 Task: Assign in the project AtlasLine the issue 'Develop a new feature to allow for gamification of key tasks and activities.' to the sprint 'Fast & Furious'. Assign in the project AtlasLine the issue 'Address issues related to slow response time when accessing the system remotely' to the sprint 'Fast & Furious'. Assign in the project AtlasLine the issue 'Develop a new feature to allow for real-time collaboration on documents' to the sprint 'Fast & Furious'. Assign in the project AtlasLine the issue 'Implement a new feature to allow for automatic updates to the software' to the sprint 'Fast & Furious'
Action: Mouse moved to (240, 72)
Screenshot: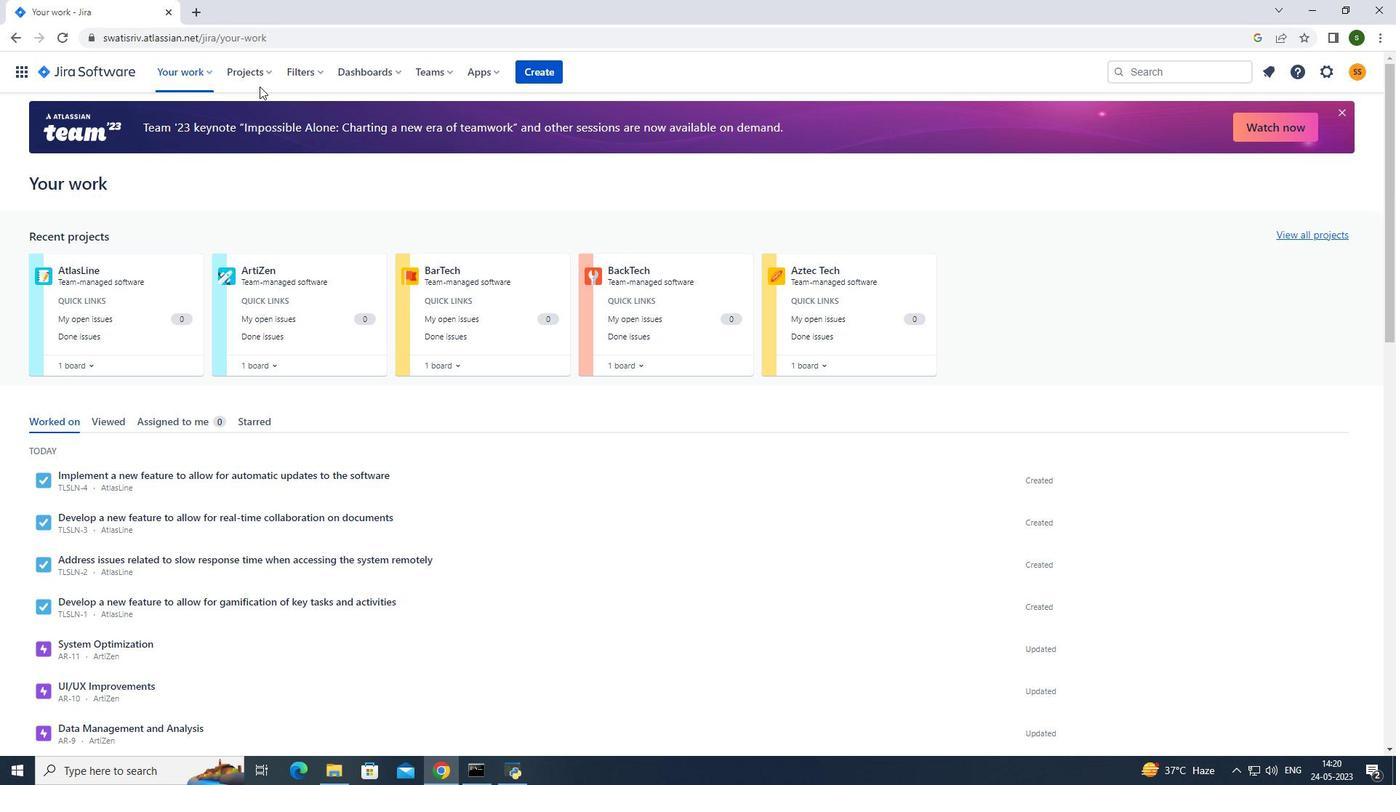 
Action: Mouse pressed left at (240, 72)
Screenshot: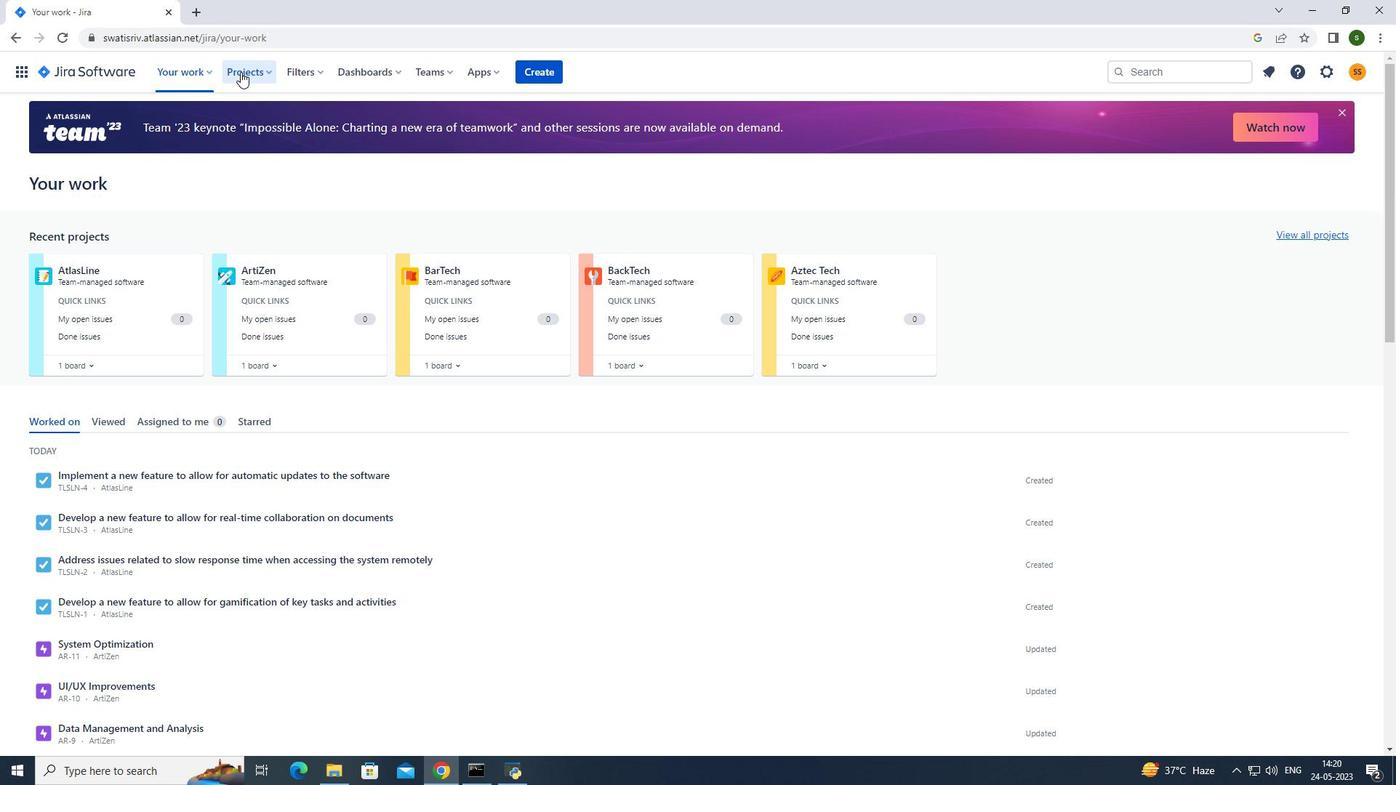 
Action: Mouse moved to (328, 129)
Screenshot: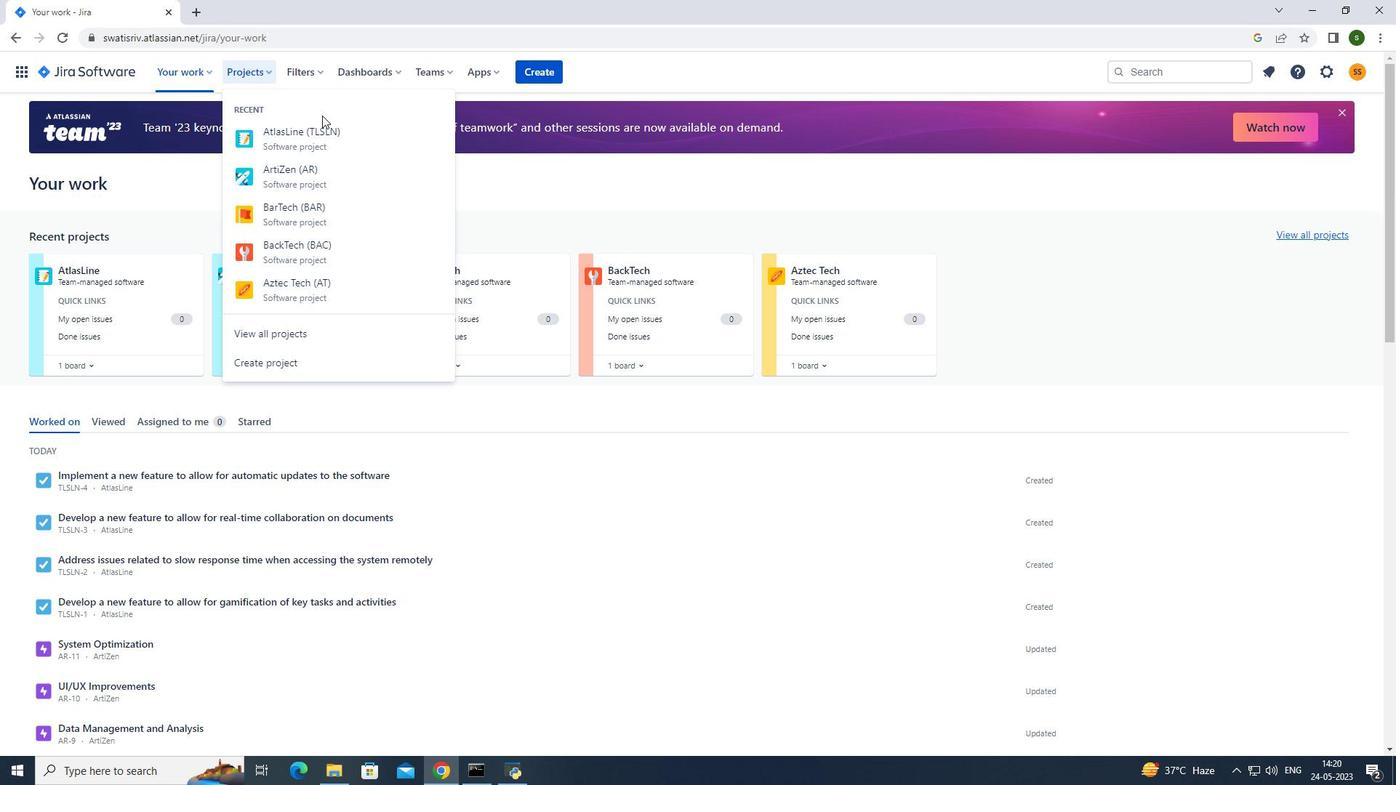 
Action: Mouse pressed left at (328, 129)
Screenshot: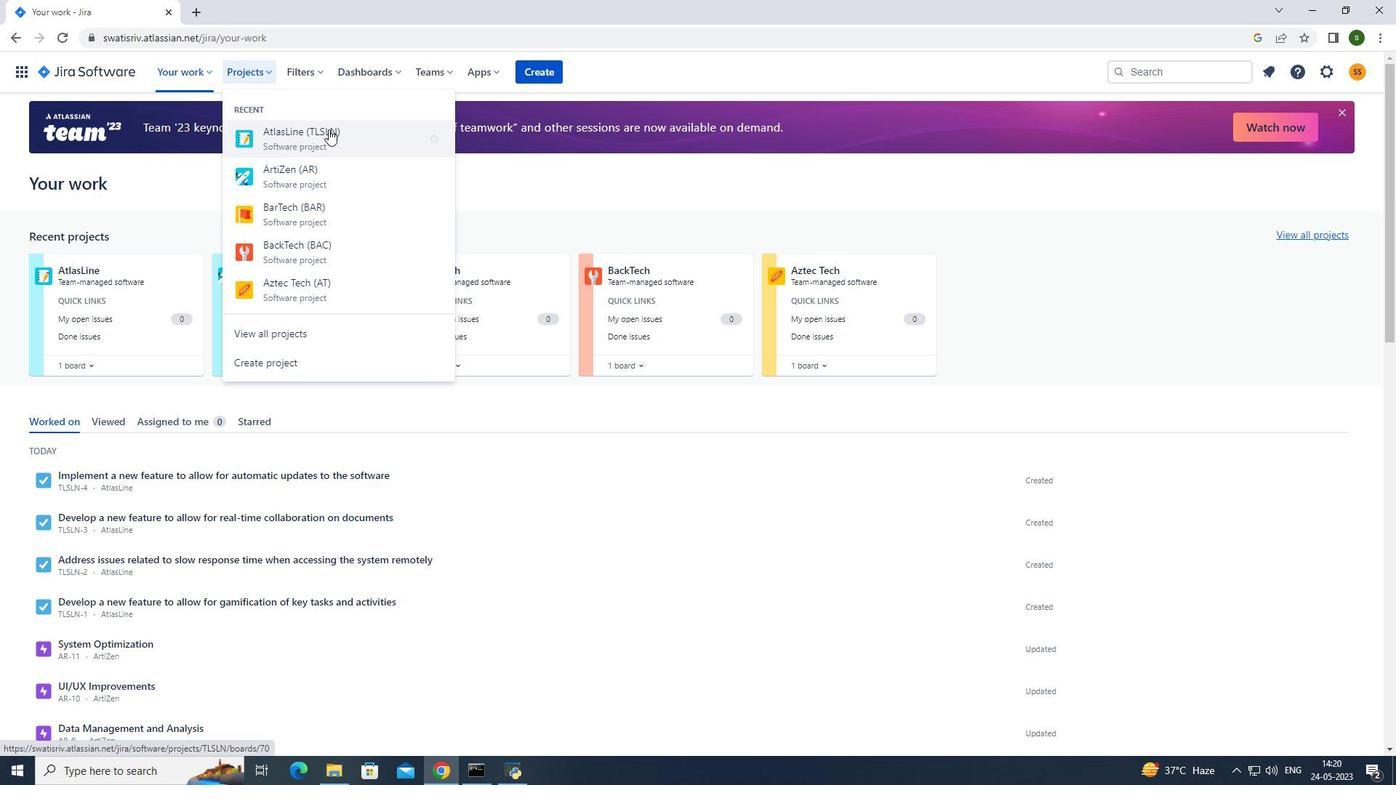 
Action: Mouse moved to (285, 494)
Screenshot: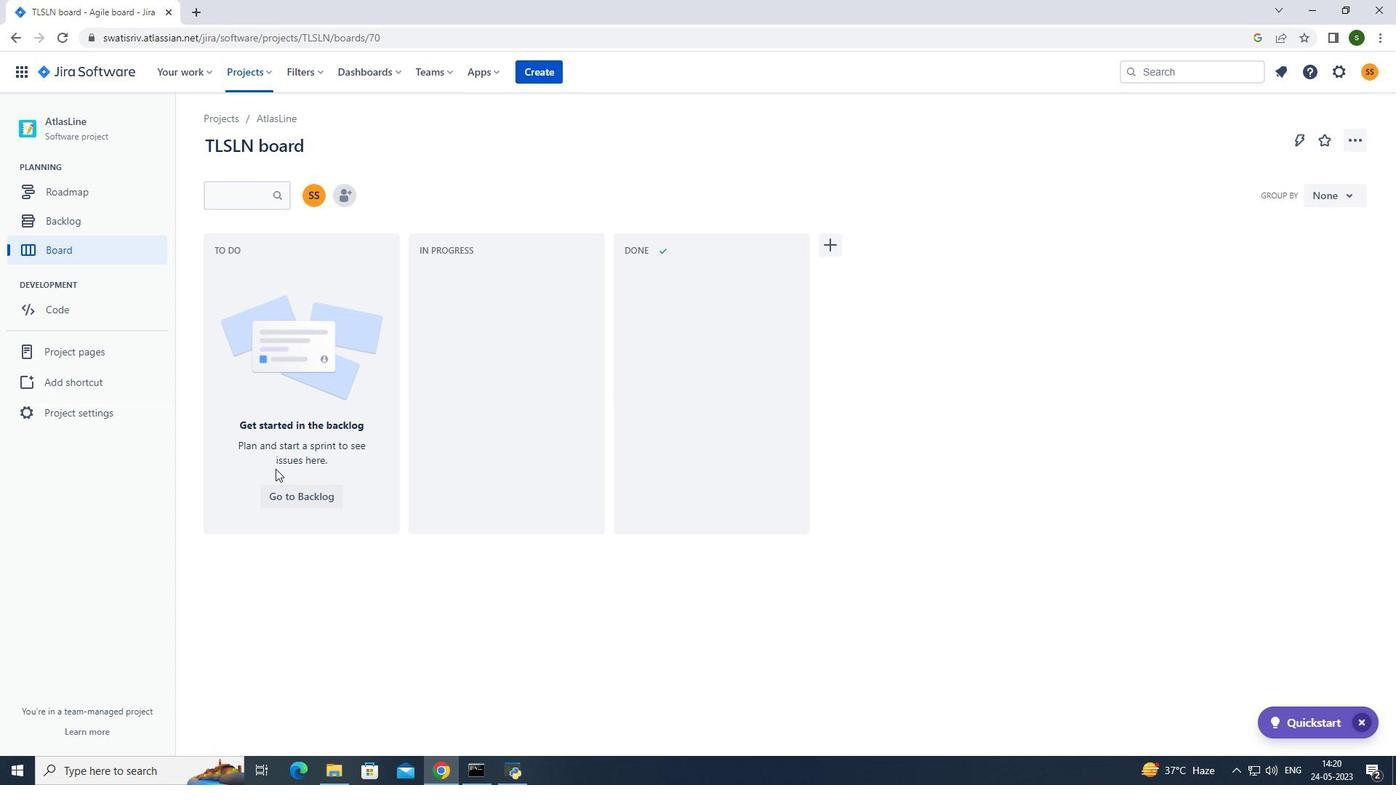 
Action: Mouse pressed left at (285, 494)
Screenshot: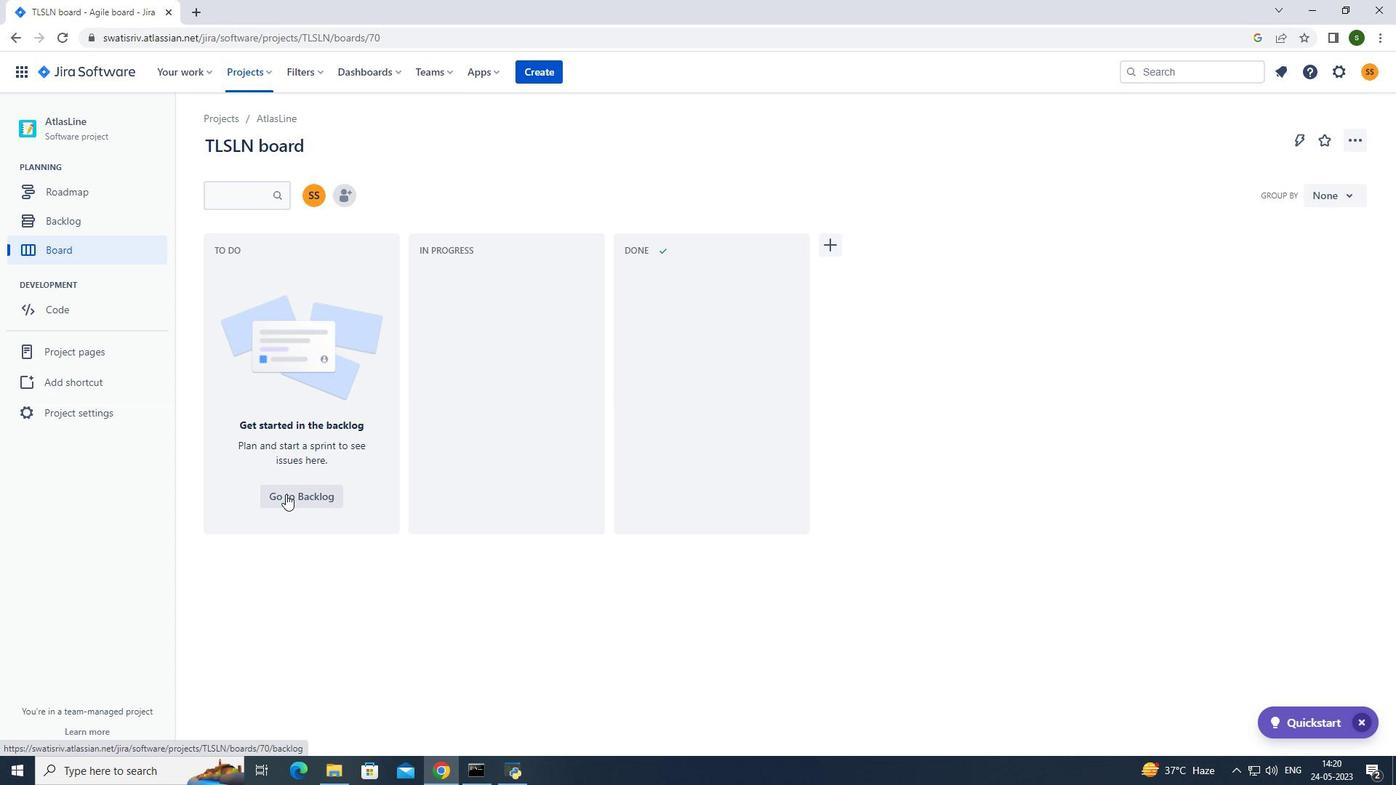 
Action: Mouse moved to (843, 443)
Screenshot: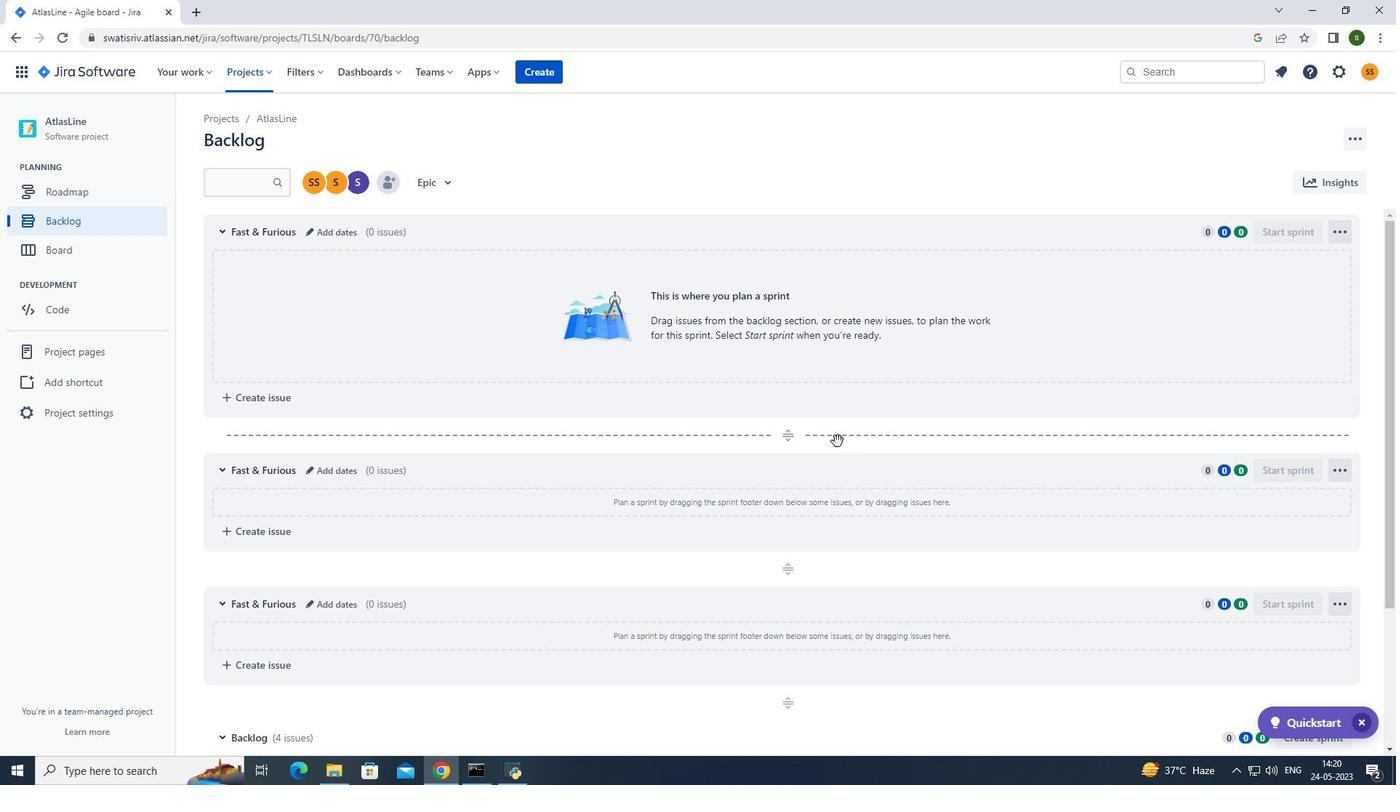 
Action: Mouse scrolled (843, 443) with delta (0, 0)
Screenshot: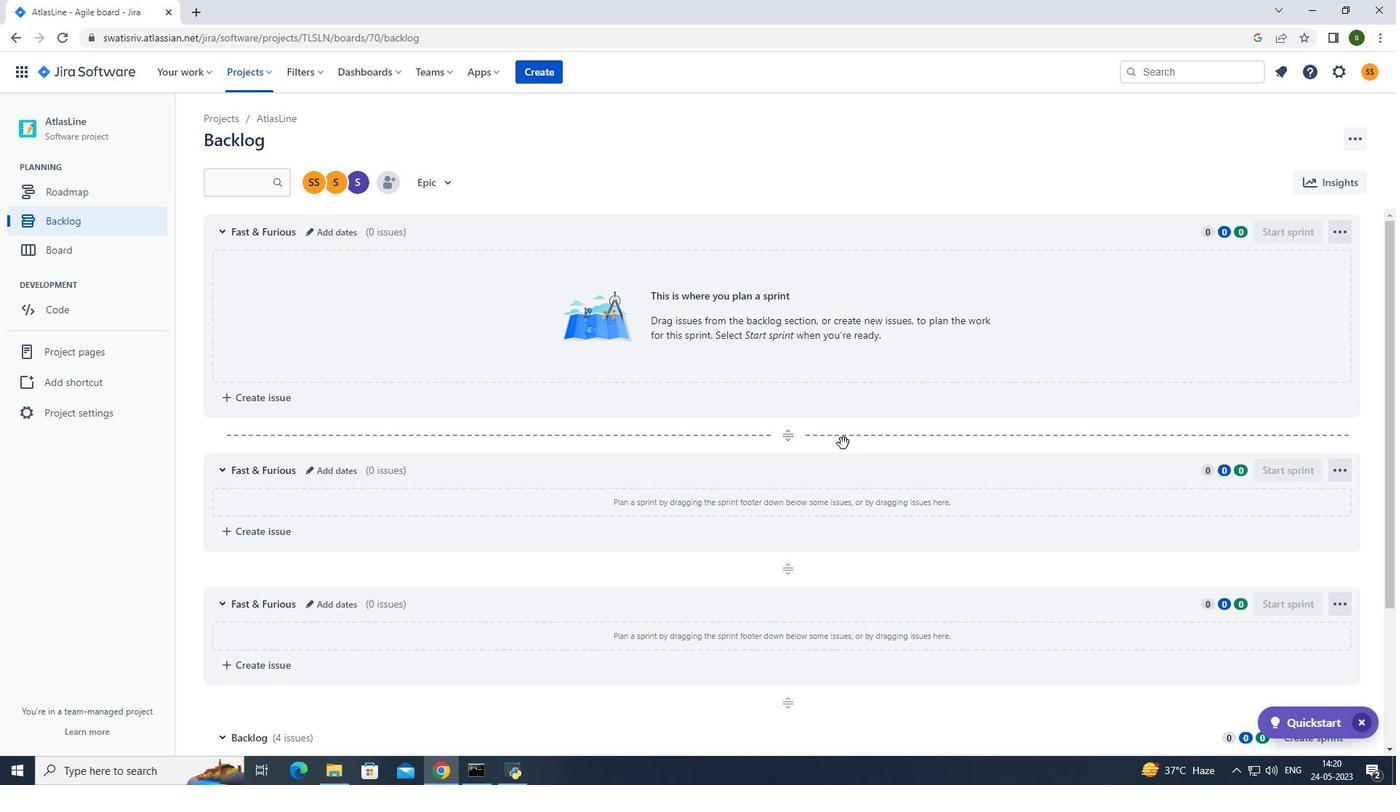 
Action: Mouse scrolled (843, 443) with delta (0, 0)
Screenshot: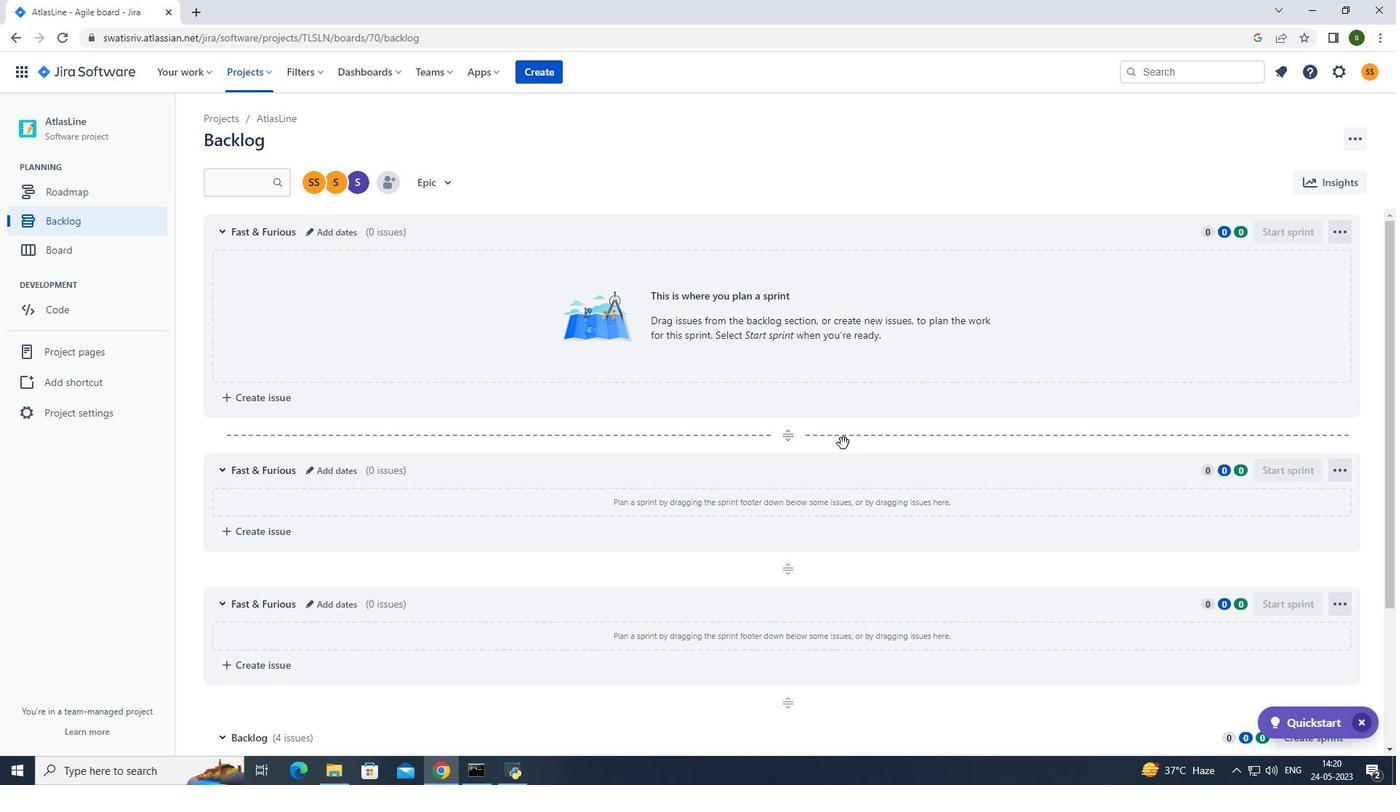 
Action: Mouse scrolled (843, 443) with delta (0, 0)
Screenshot: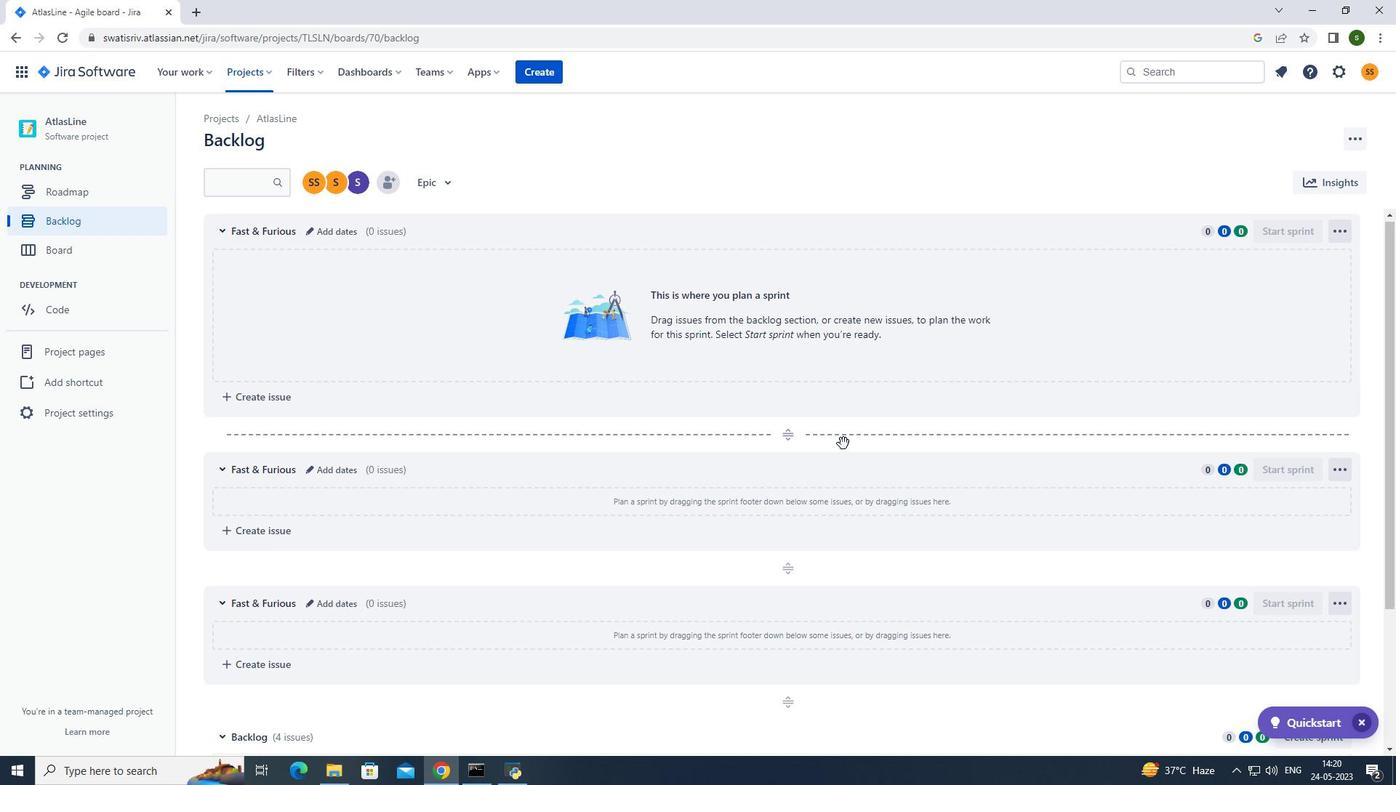 
Action: Mouse scrolled (843, 443) with delta (0, 0)
Screenshot: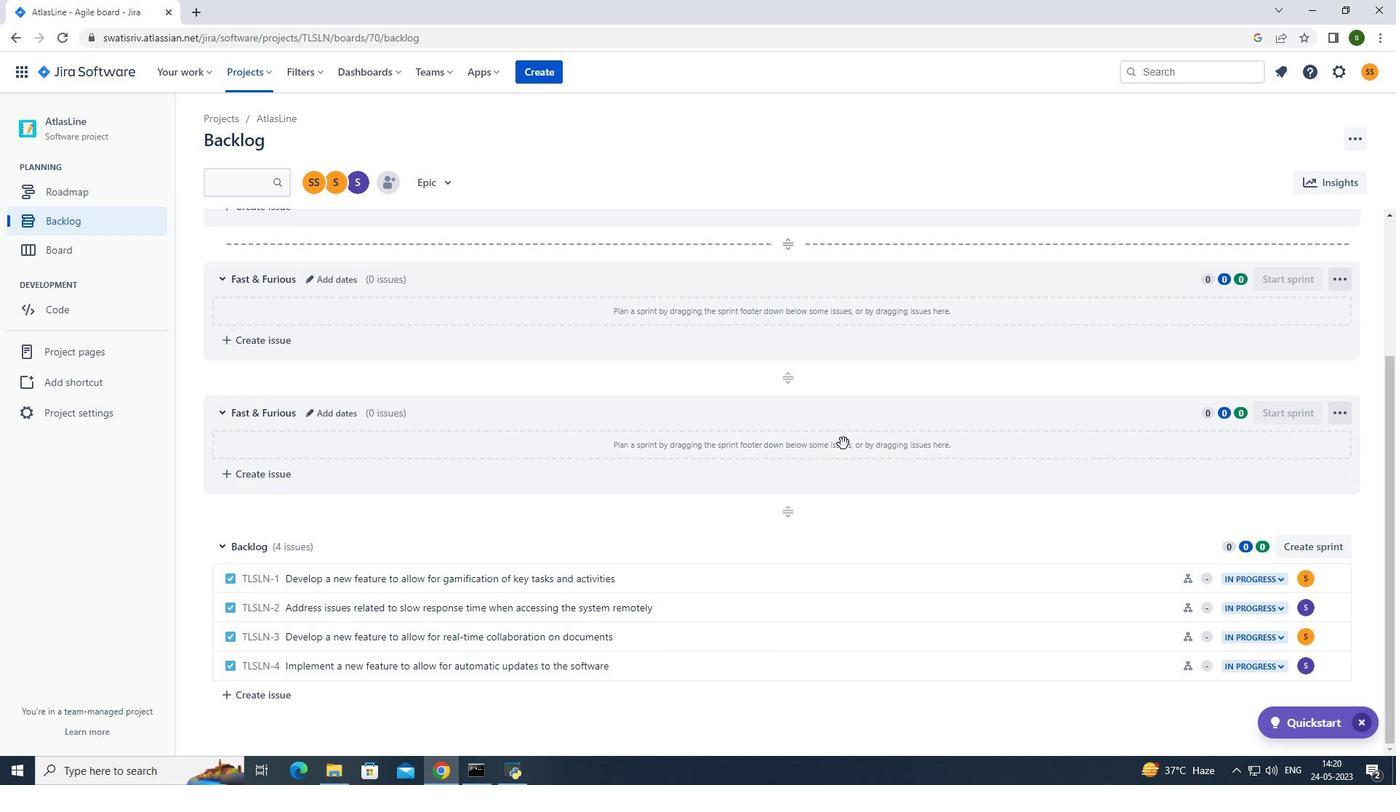 
Action: Mouse scrolled (843, 443) with delta (0, 0)
Screenshot: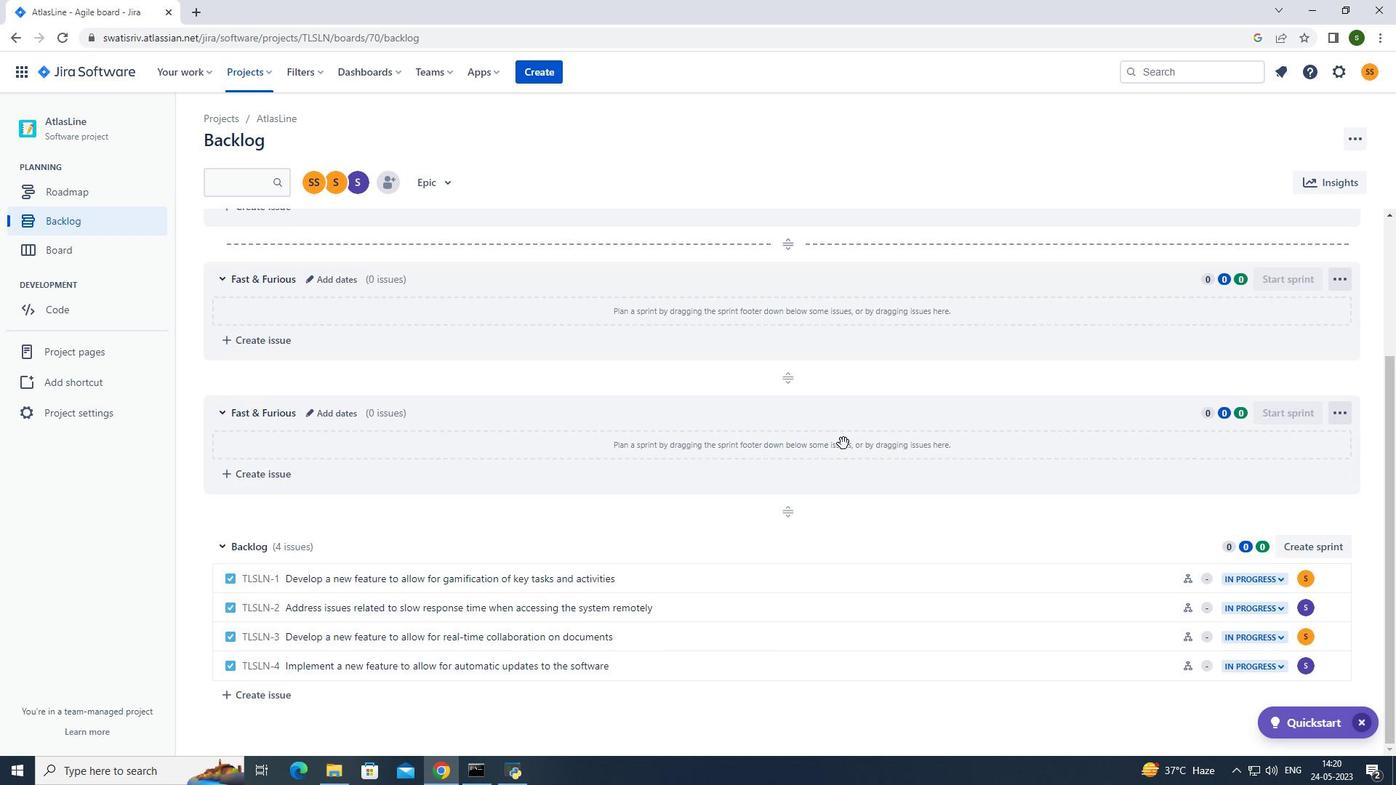 
Action: Mouse moved to (1328, 576)
Screenshot: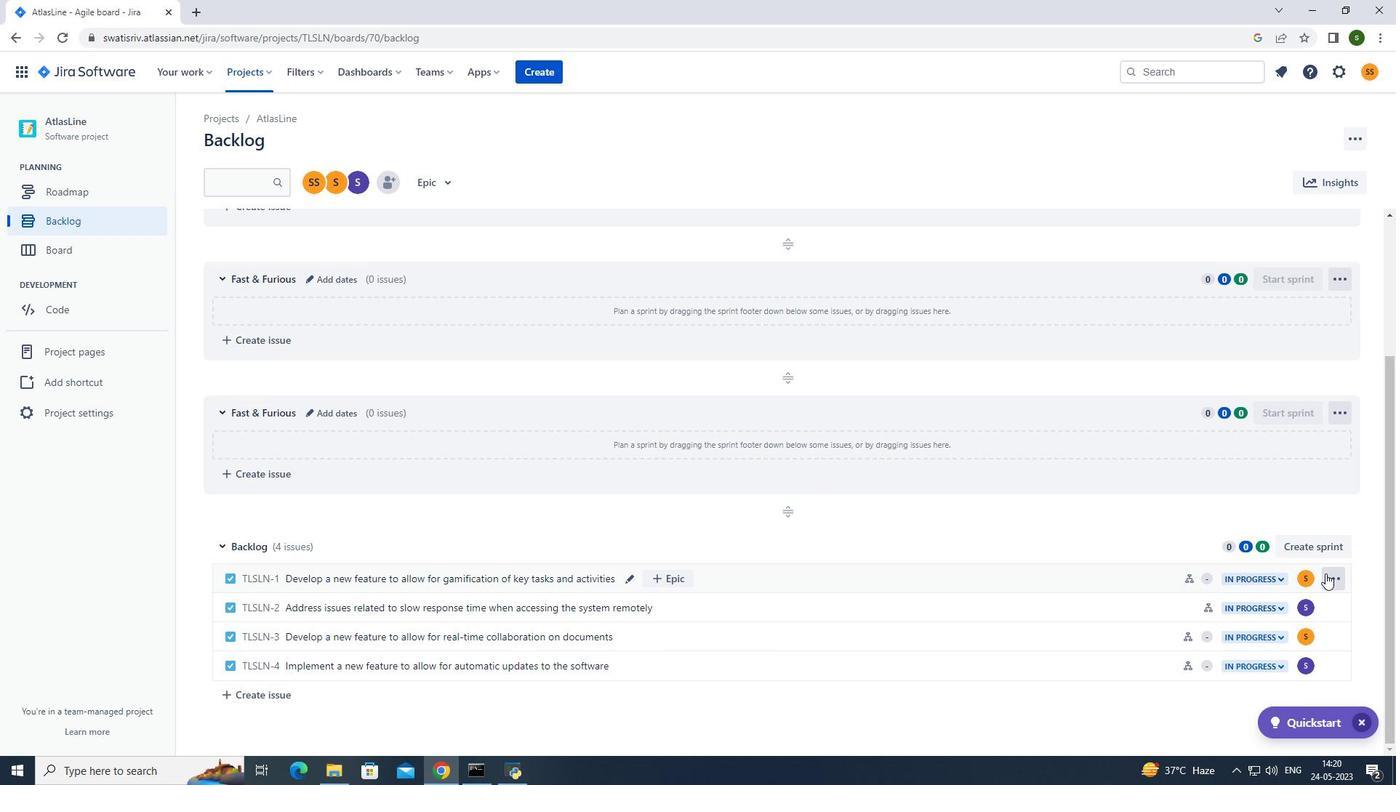 
Action: Mouse pressed left at (1328, 576)
Screenshot: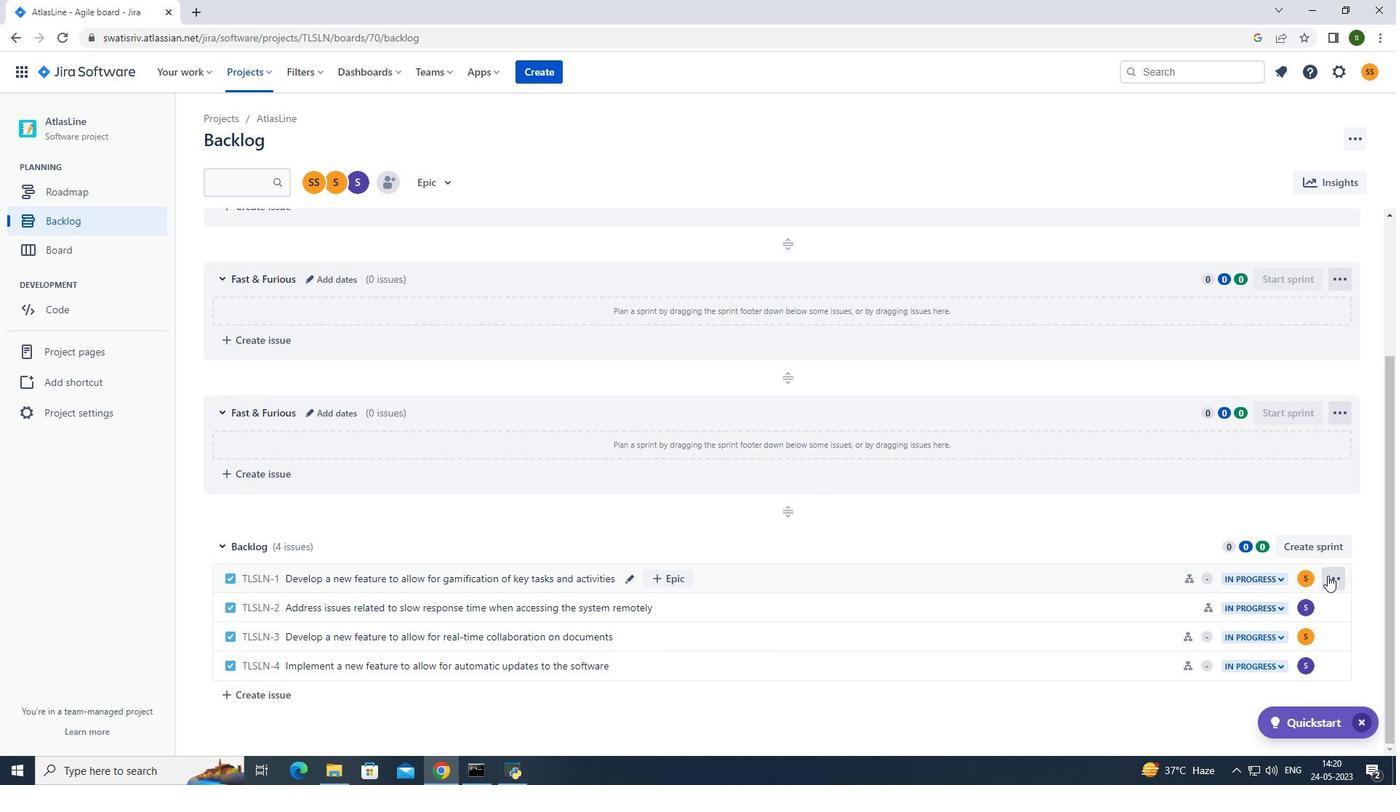 
Action: Mouse moved to (1292, 452)
Screenshot: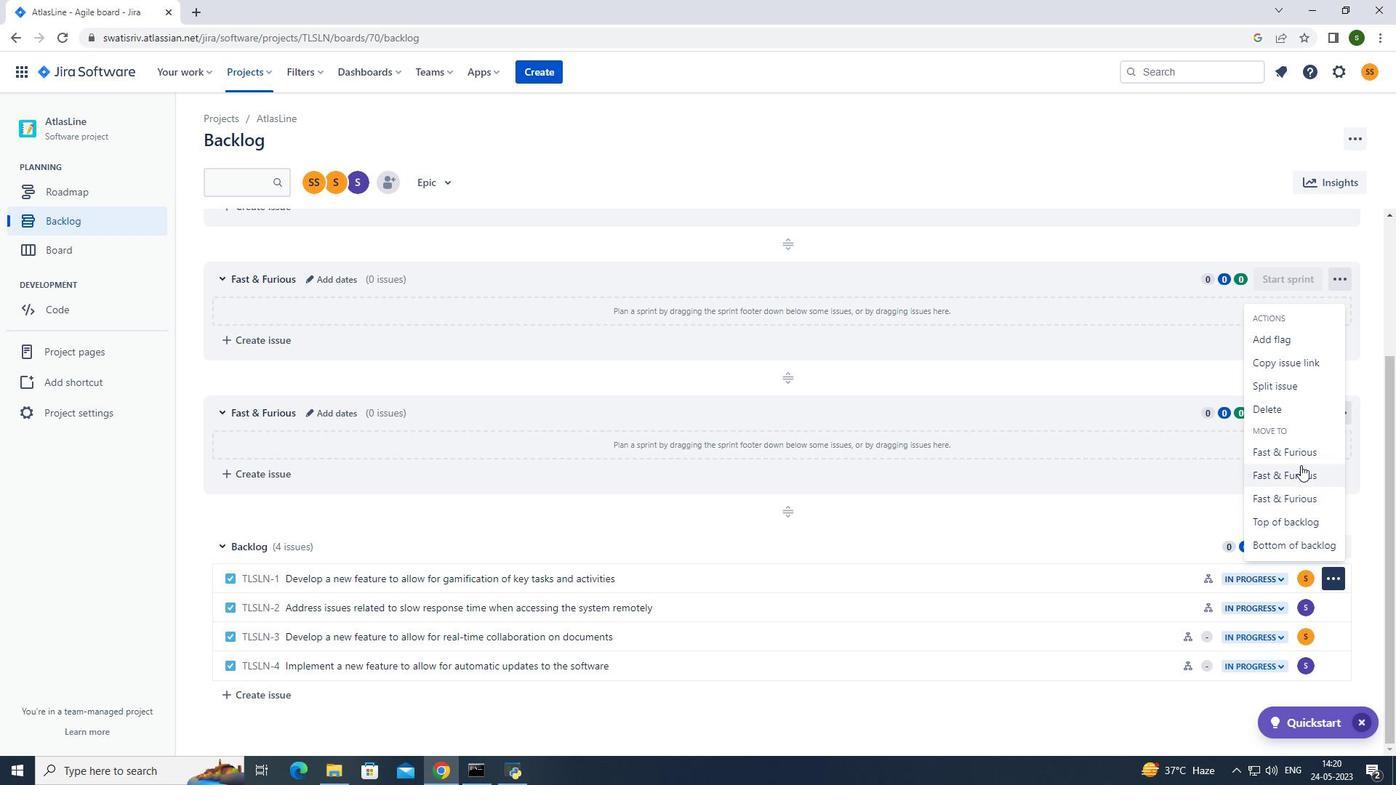 
Action: Mouse pressed left at (1292, 452)
Screenshot: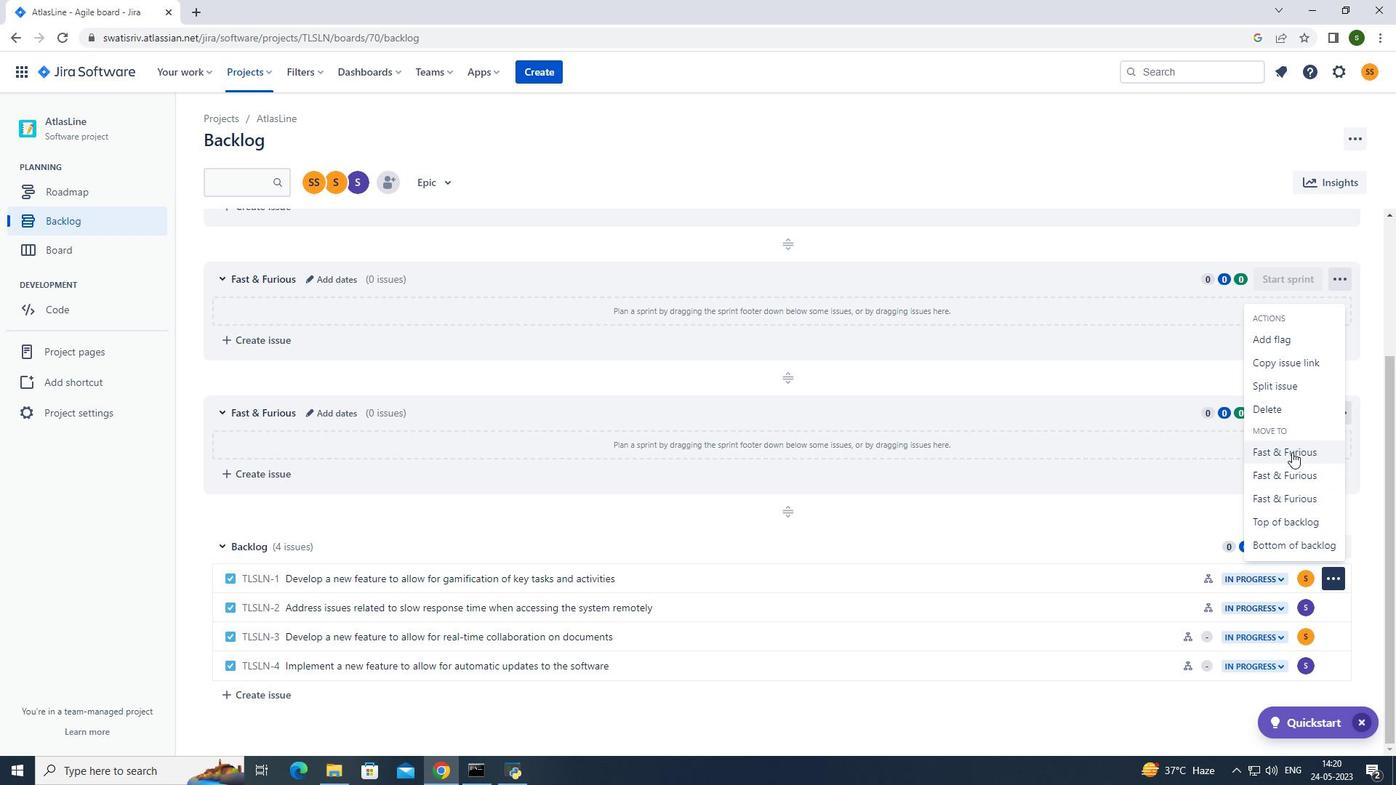 
Action: Mouse moved to (255, 69)
Screenshot: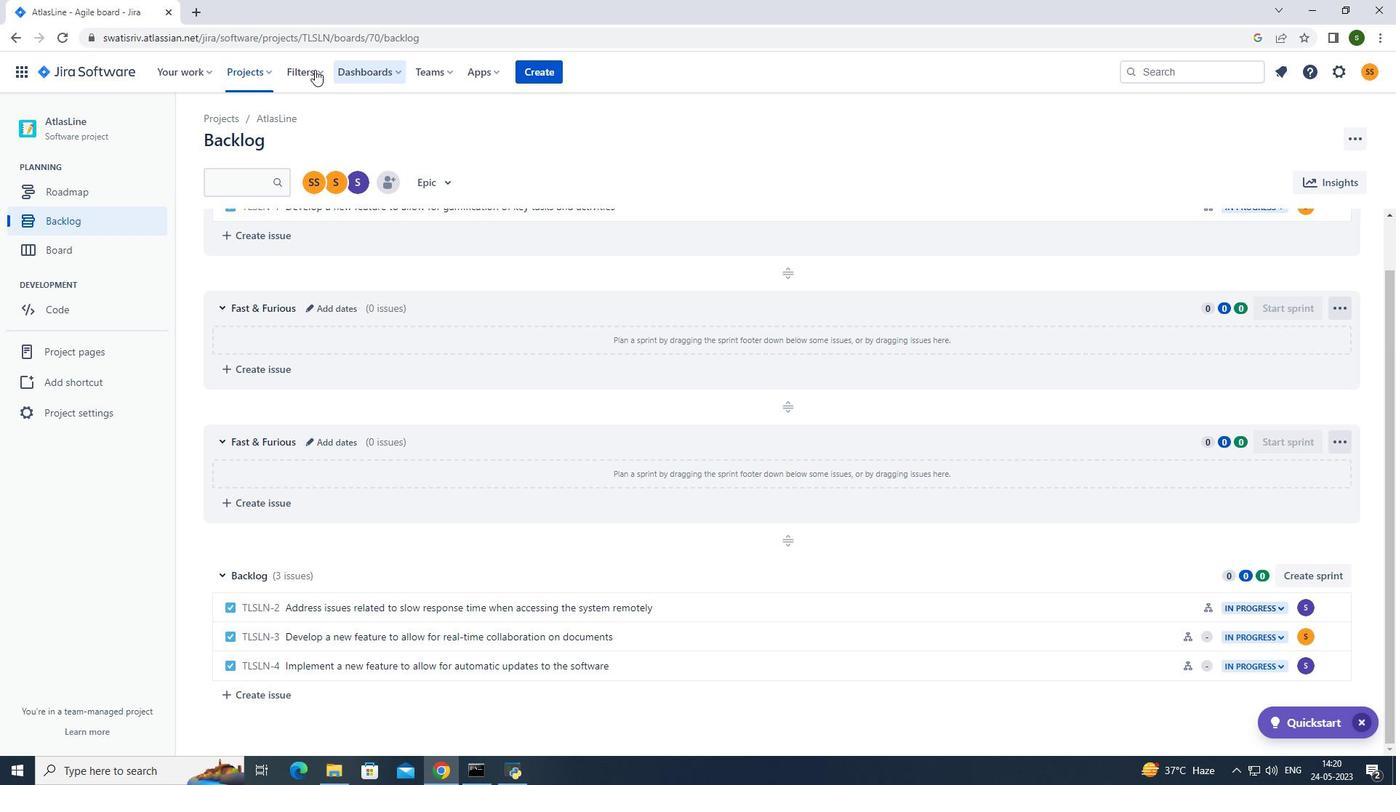 
Action: Mouse pressed left at (255, 69)
Screenshot: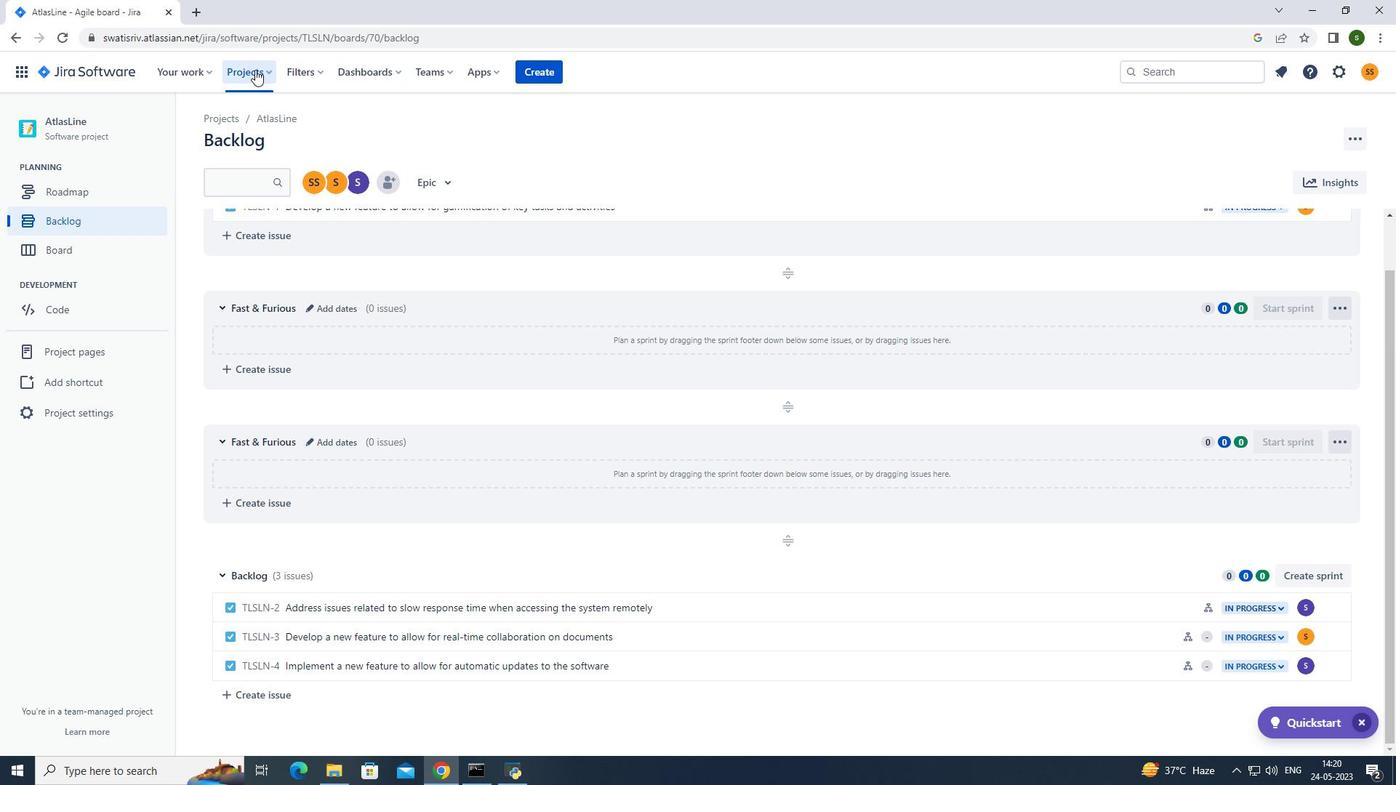 
Action: Mouse moved to (262, 129)
Screenshot: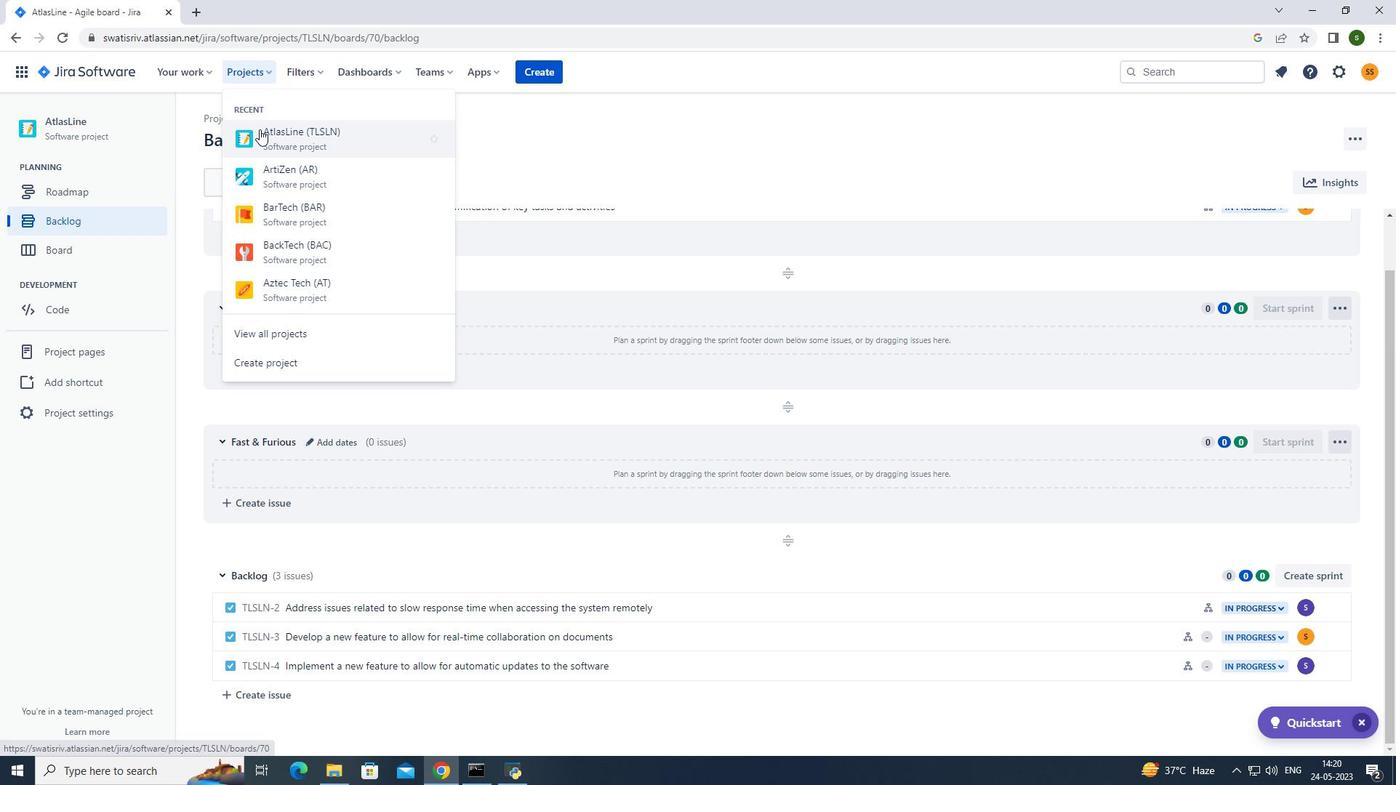 
Action: Mouse pressed left at (262, 129)
Screenshot: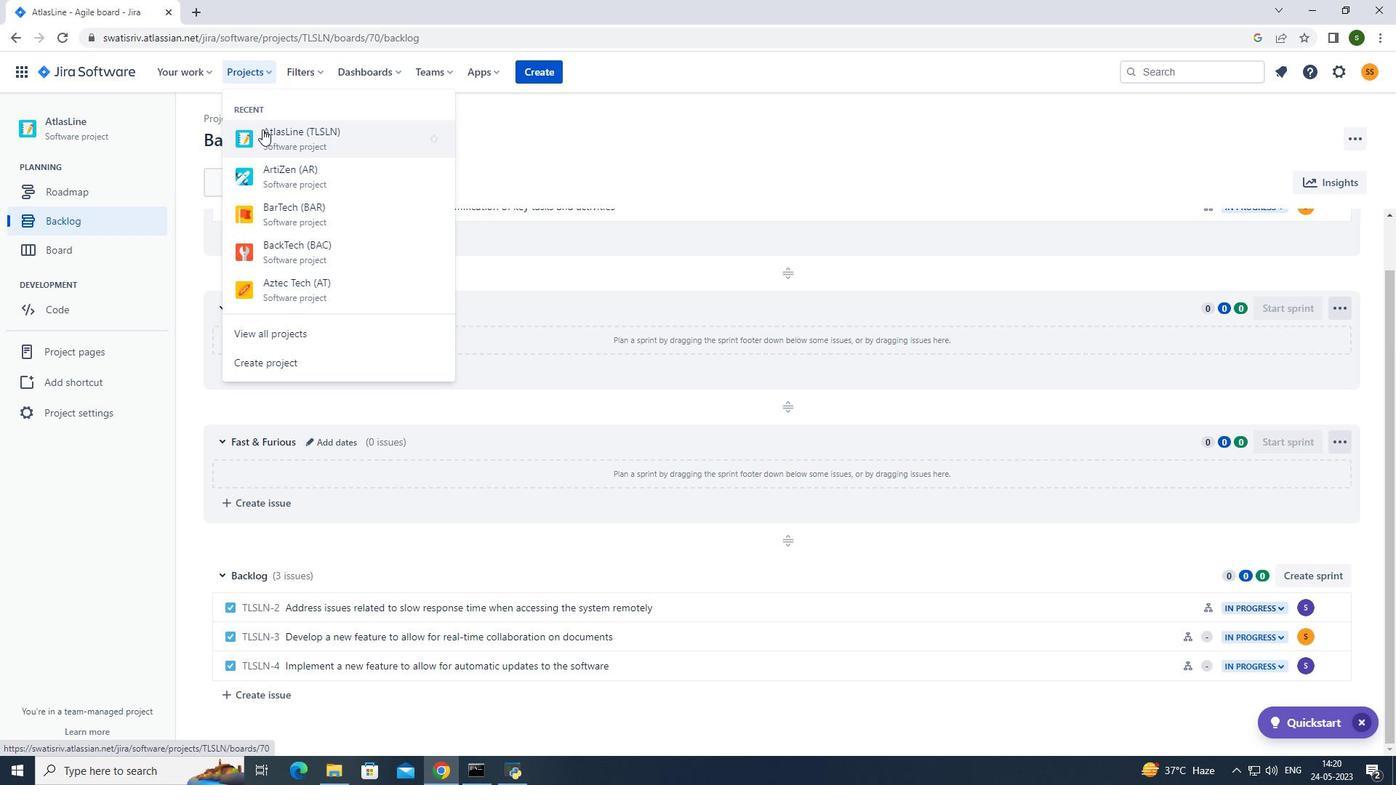 
Action: Mouse moved to (317, 496)
Screenshot: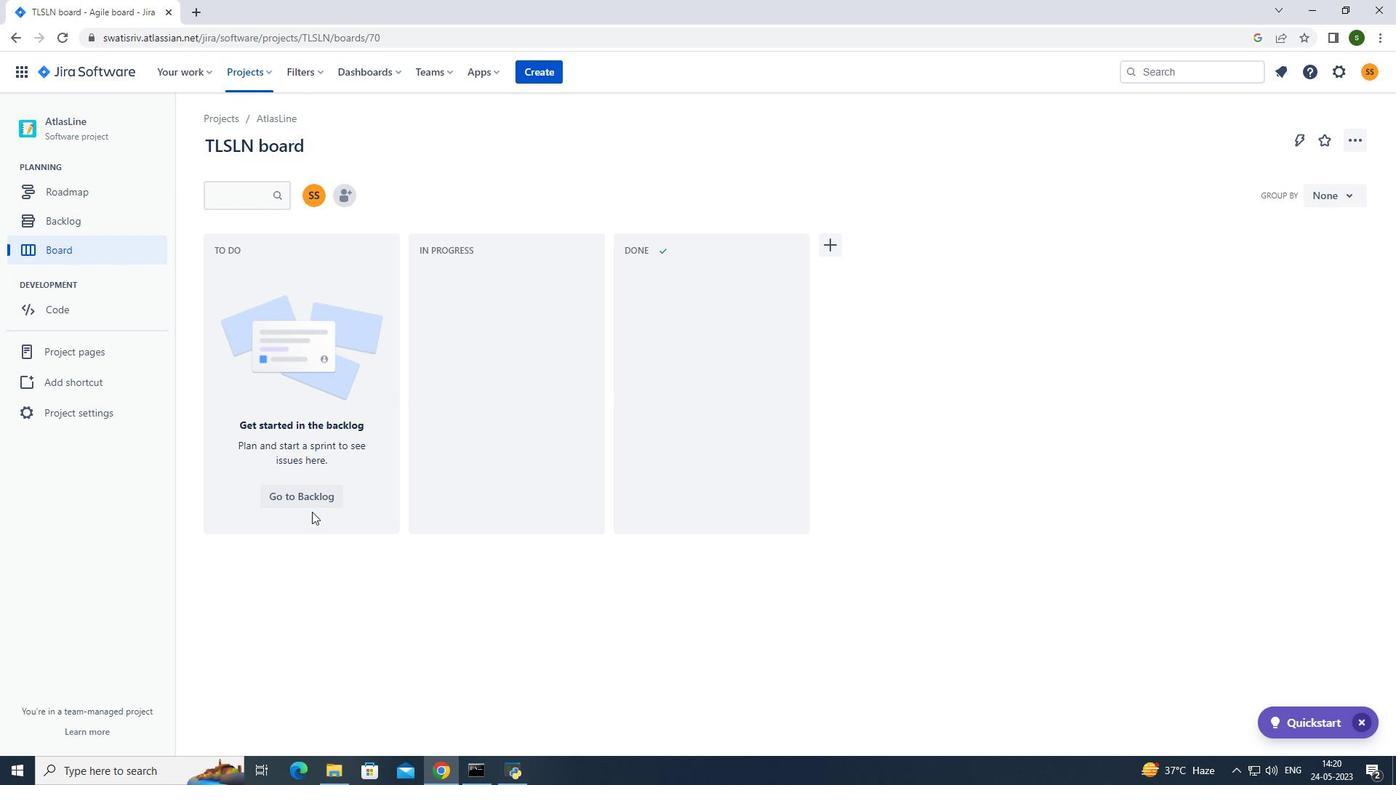 
Action: Mouse pressed left at (317, 496)
Screenshot: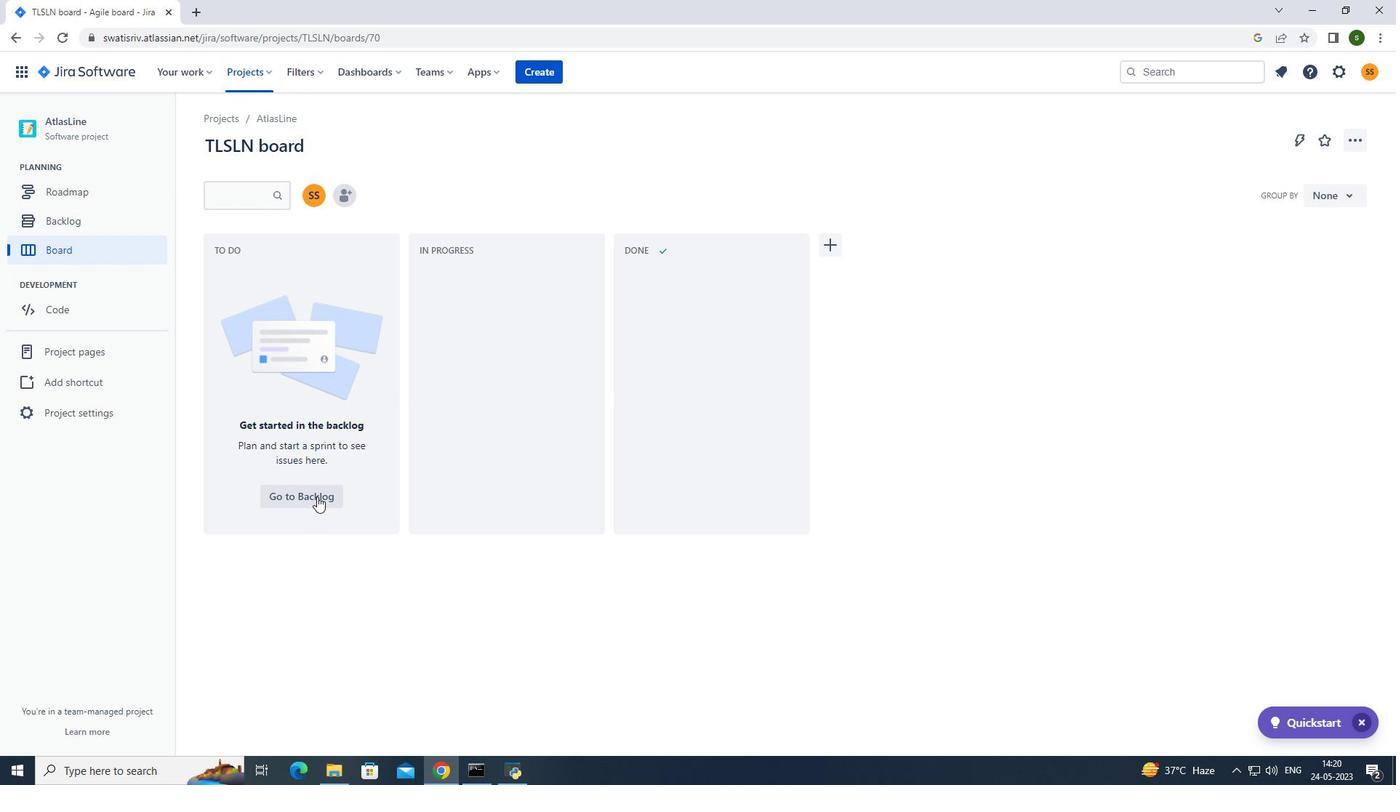 
Action: Mouse moved to (943, 506)
Screenshot: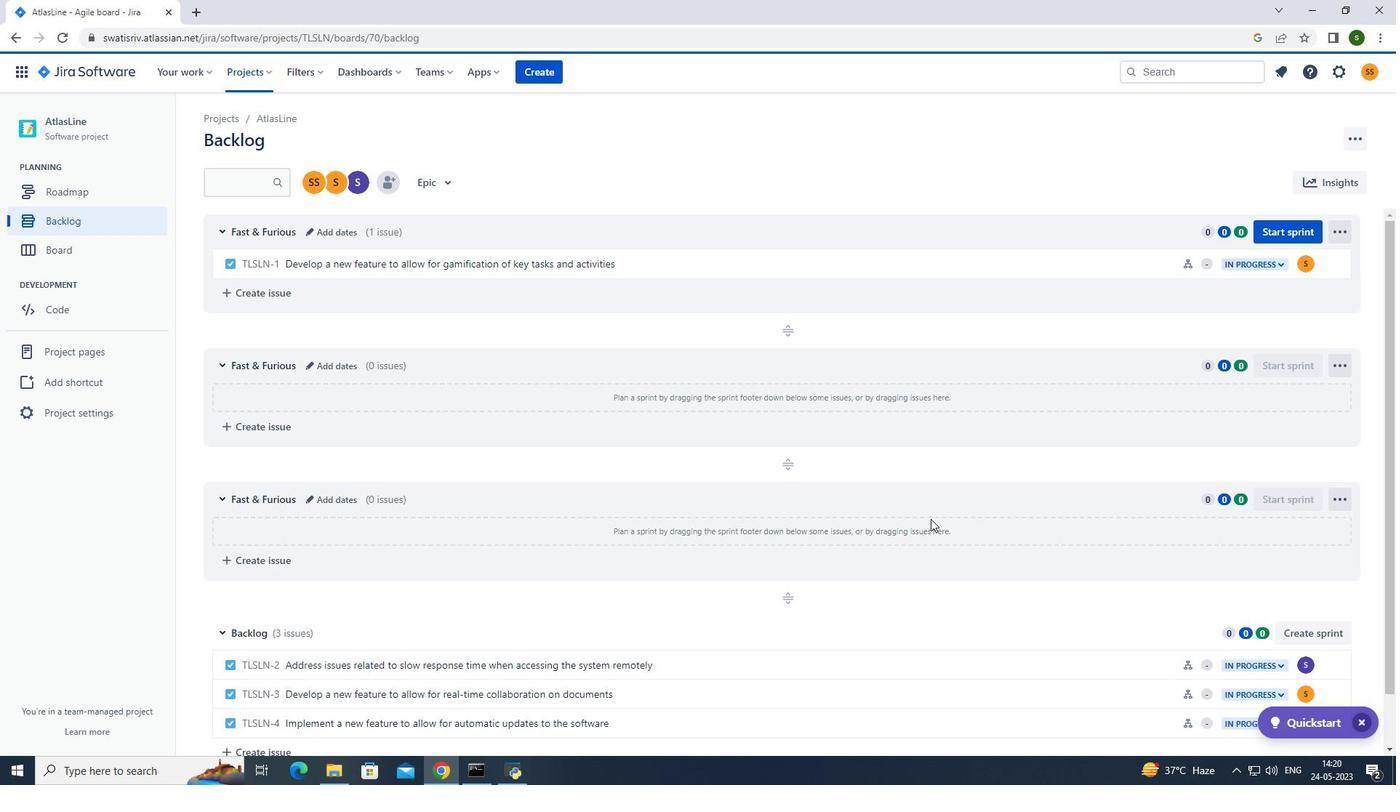 
Action: Mouse scrolled (943, 505) with delta (0, 0)
Screenshot: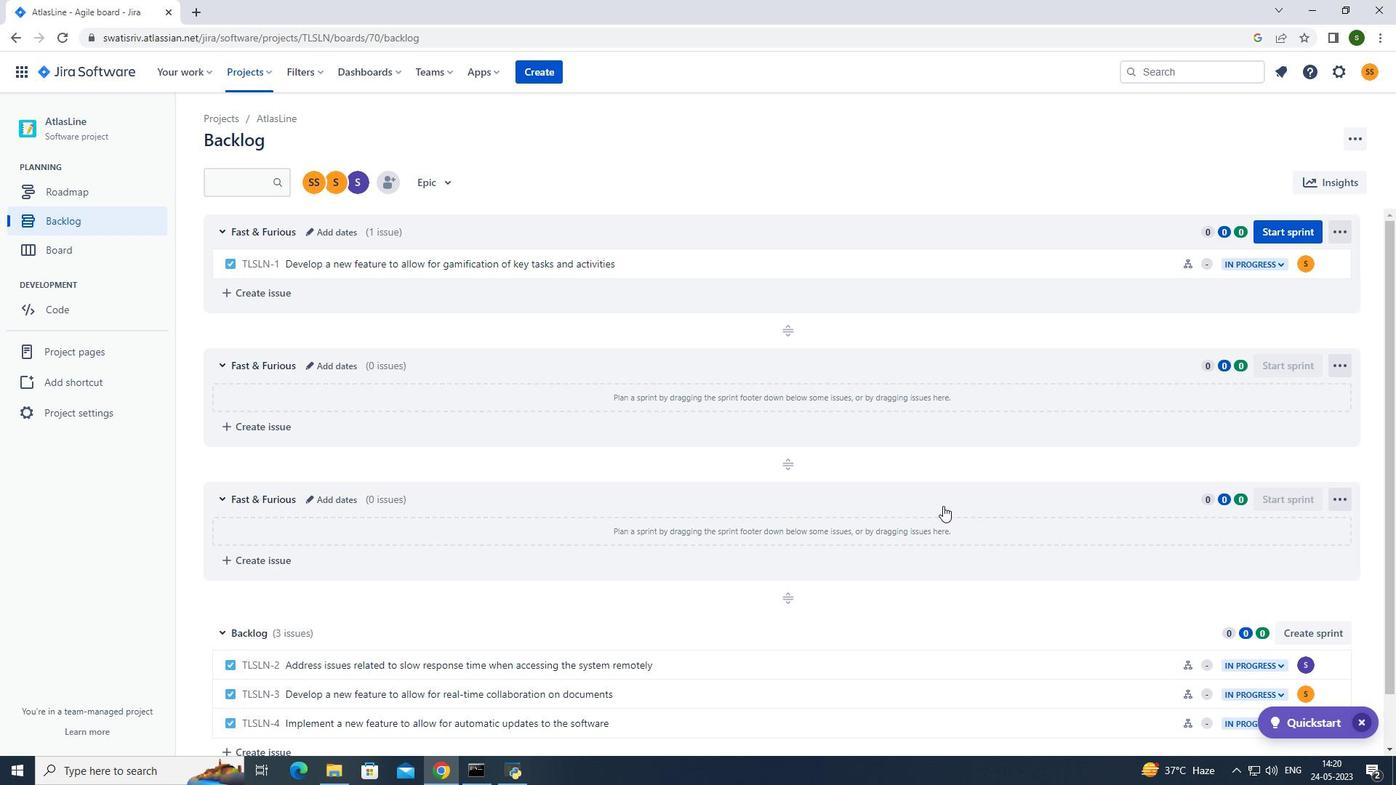 
Action: Mouse scrolled (943, 505) with delta (0, 0)
Screenshot: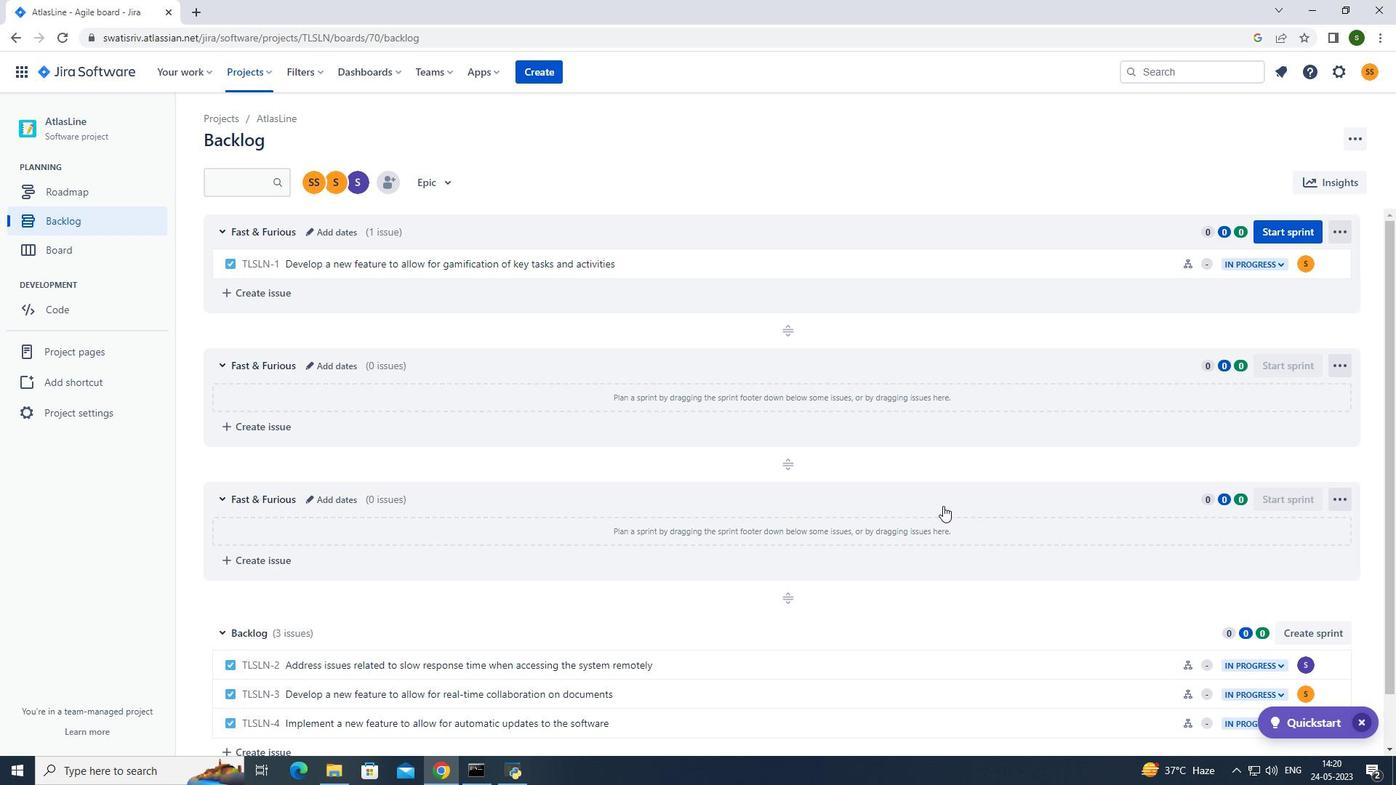 
Action: Mouse moved to (1331, 604)
Screenshot: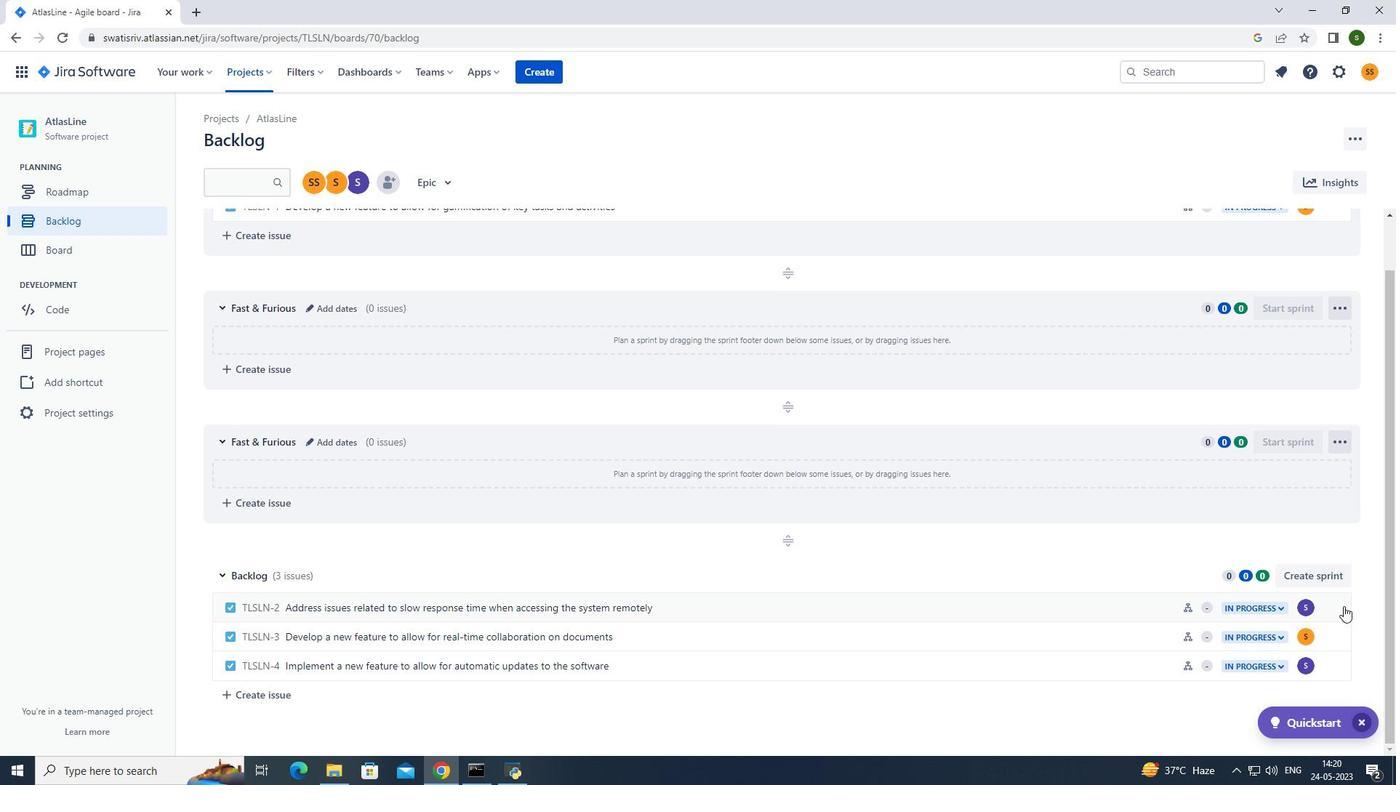 
Action: Mouse pressed left at (1331, 604)
Screenshot: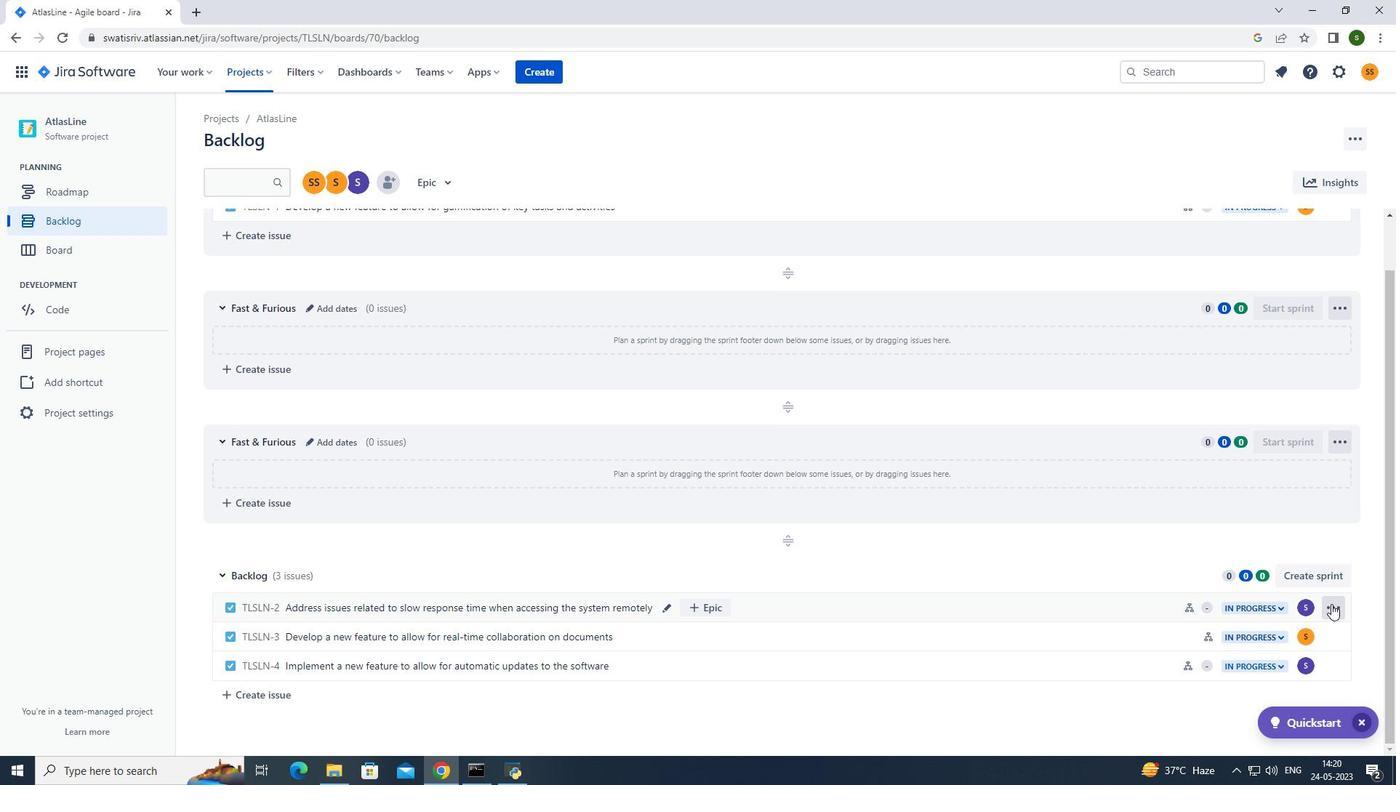 
Action: Mouse moved to (1275, 501)
Screenshot: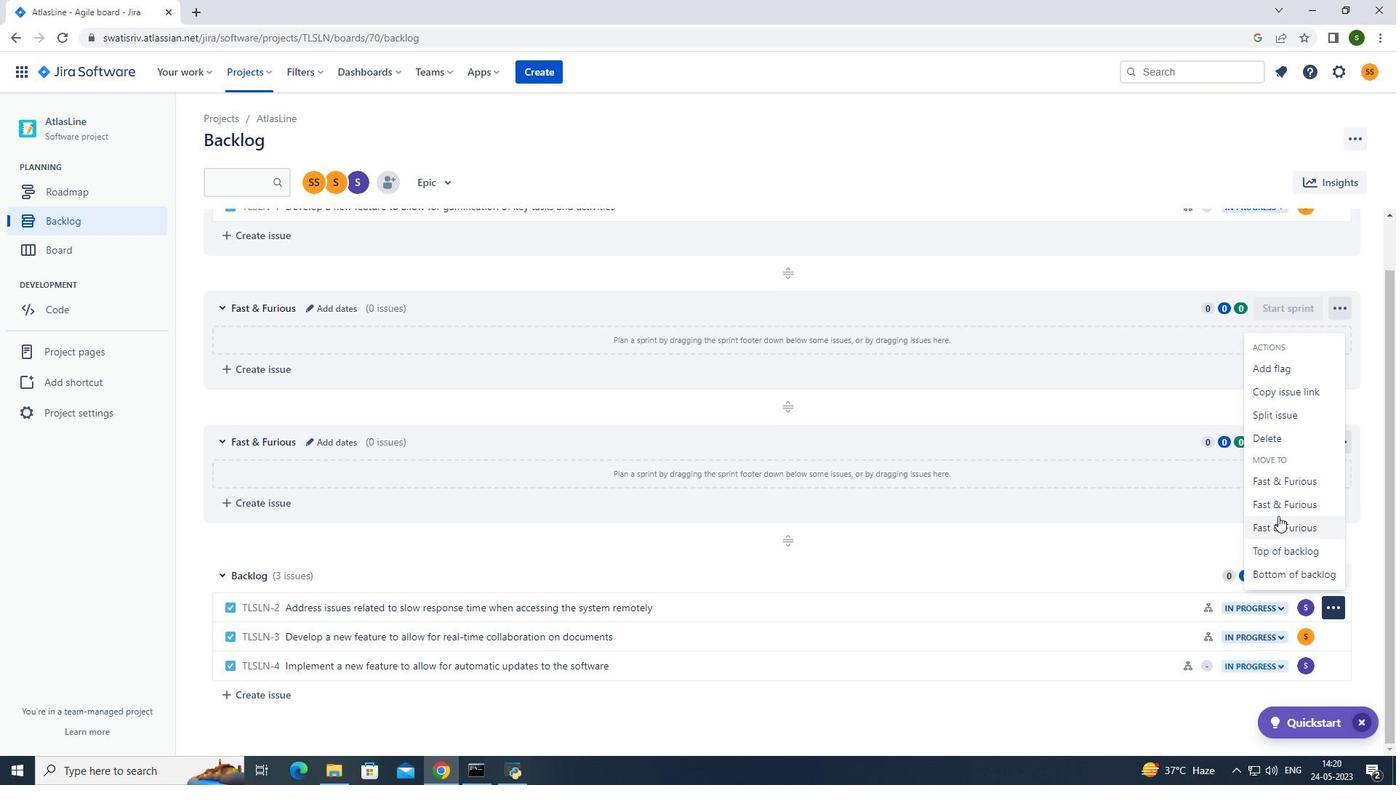 
Action: Mouse pressed left at (1275, 501)
Screenshot: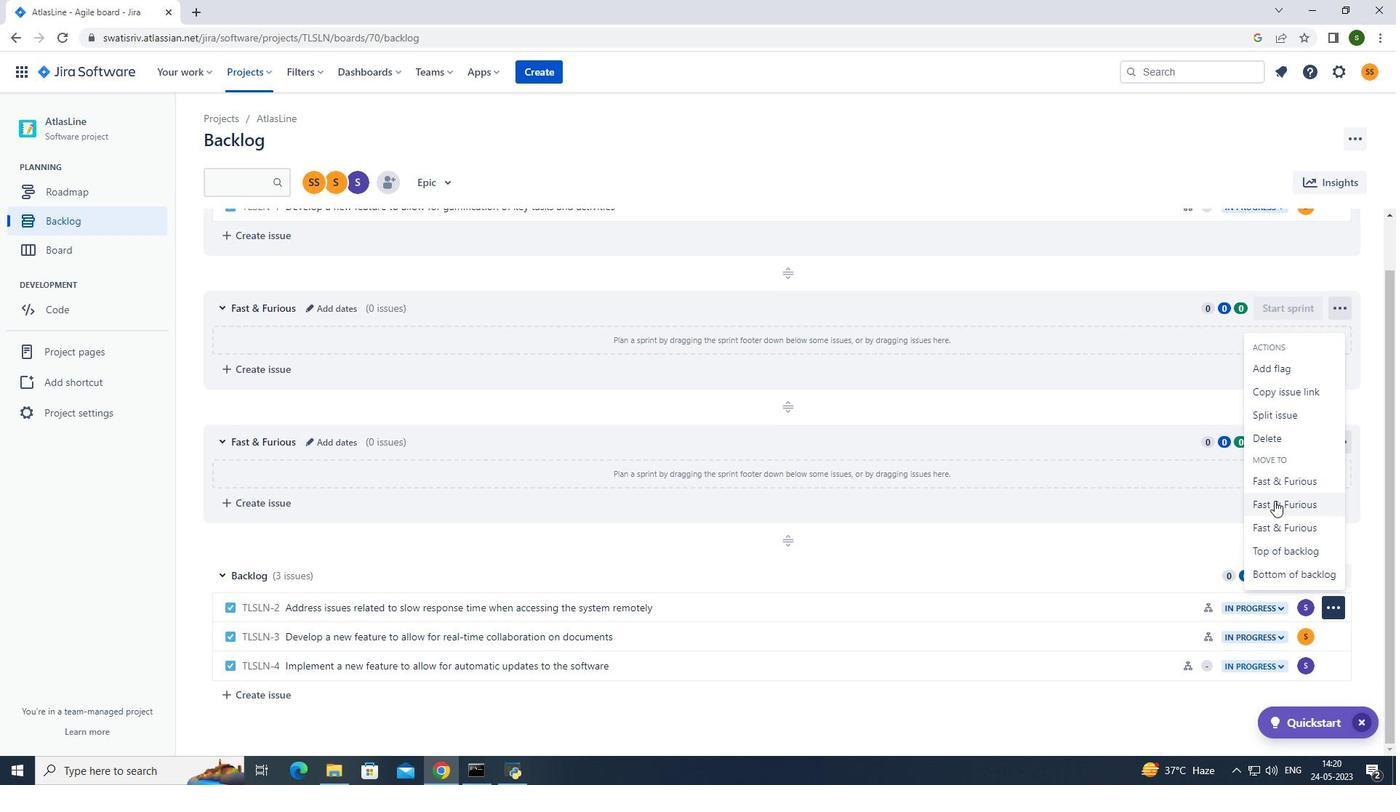 
Action: Mouse moved to (238, 66)
Screenshot: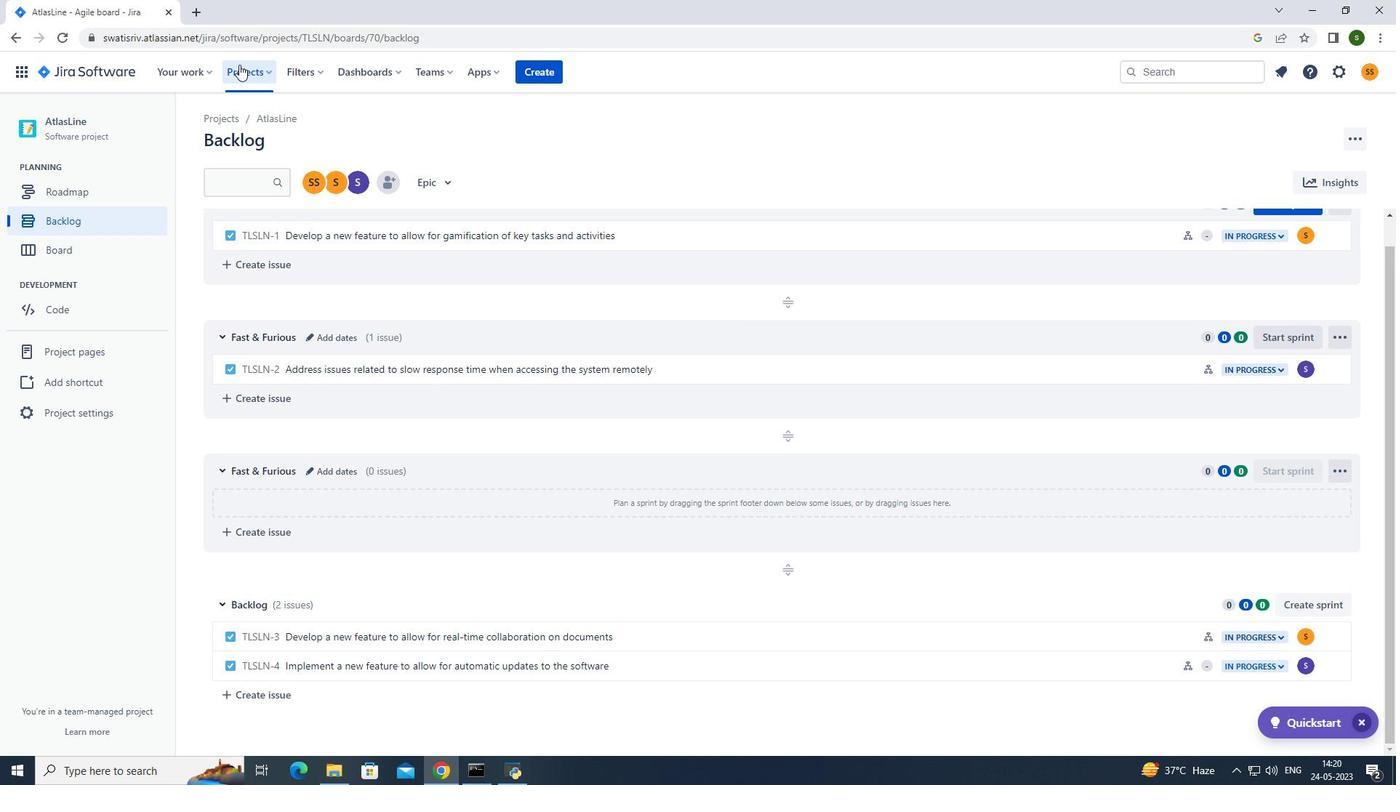 
Action: Mouse pressed left at (238, 66)
Screenshot: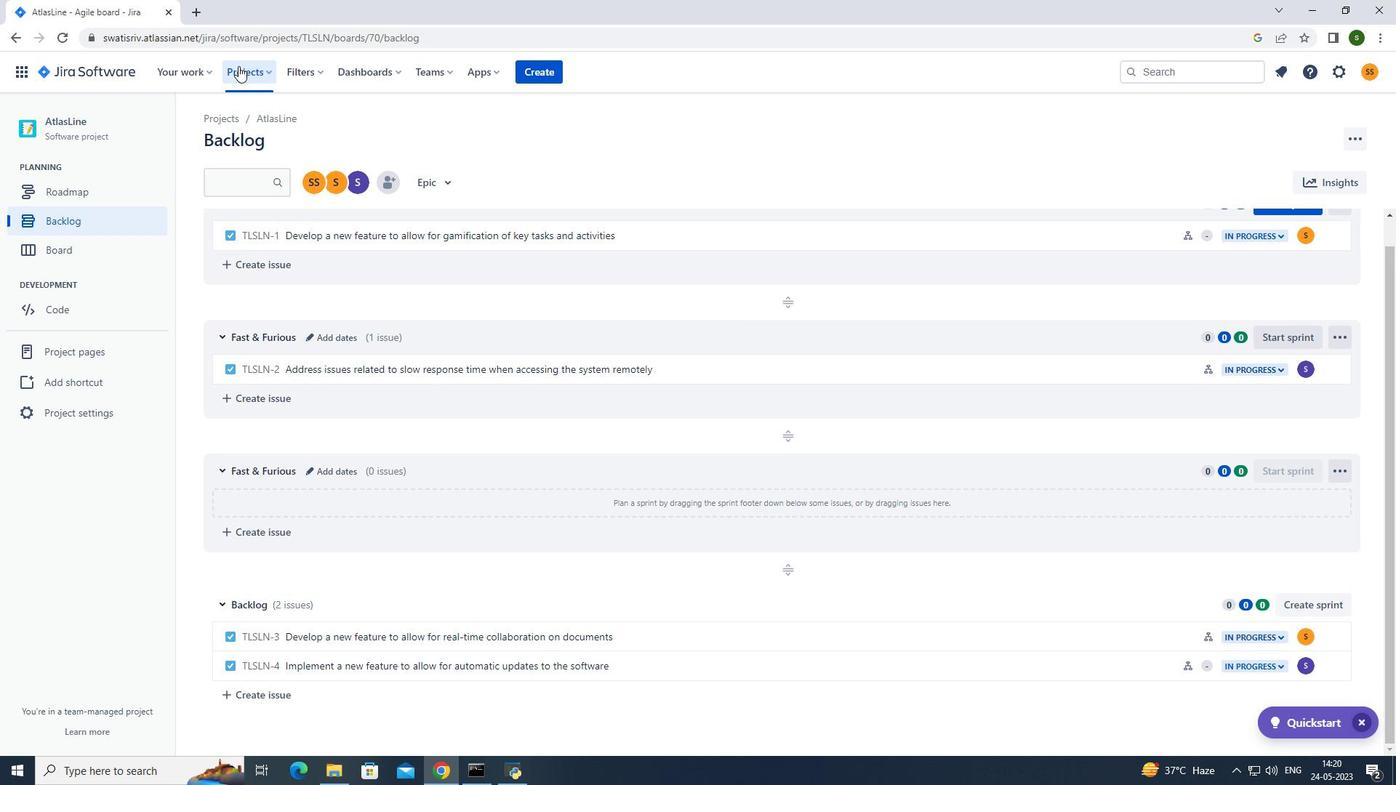
Action: Mouse moved to (284, 136)
Screenshot: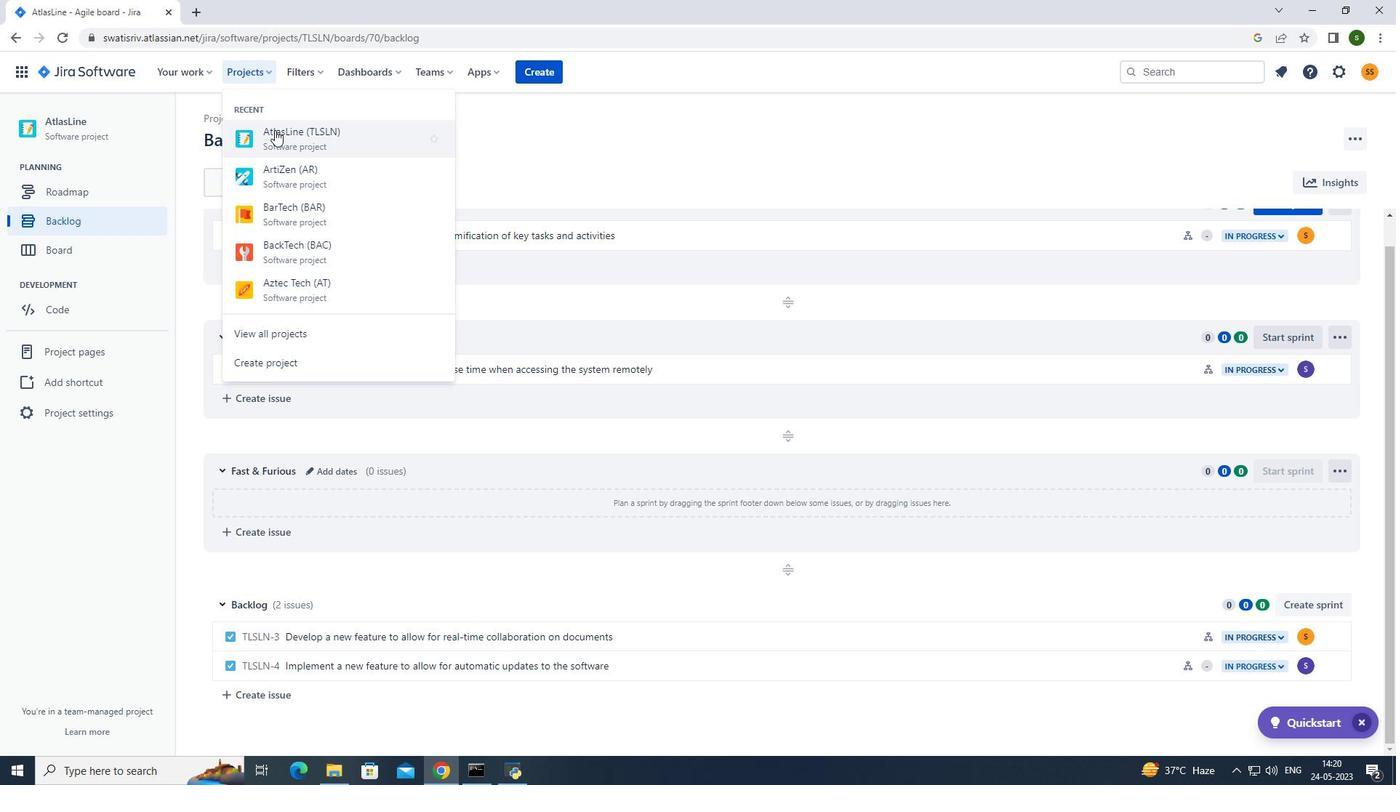 
Action: Mouse pressed left at (284, 136)
Screenshot: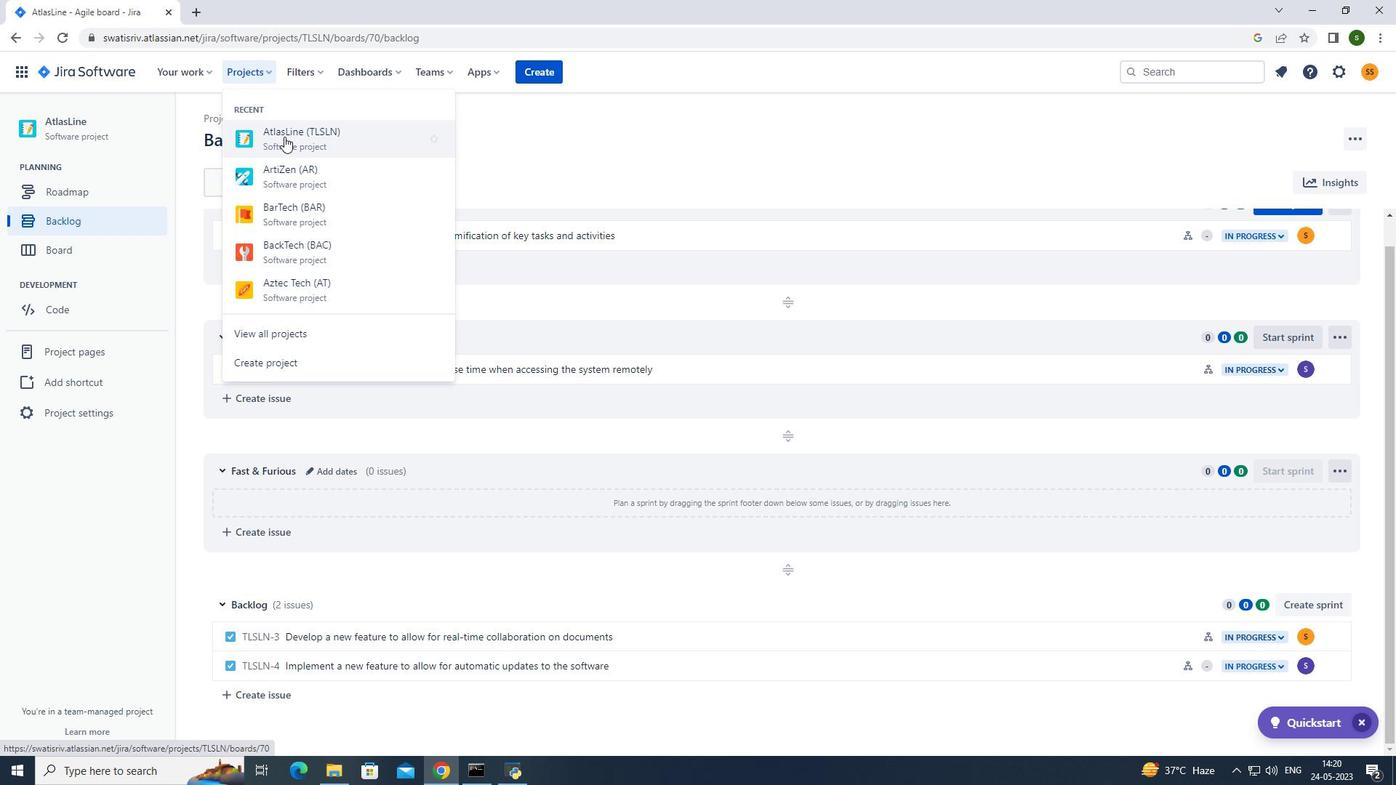 
Action: Mouse moved to (316, 491)
Screenshot: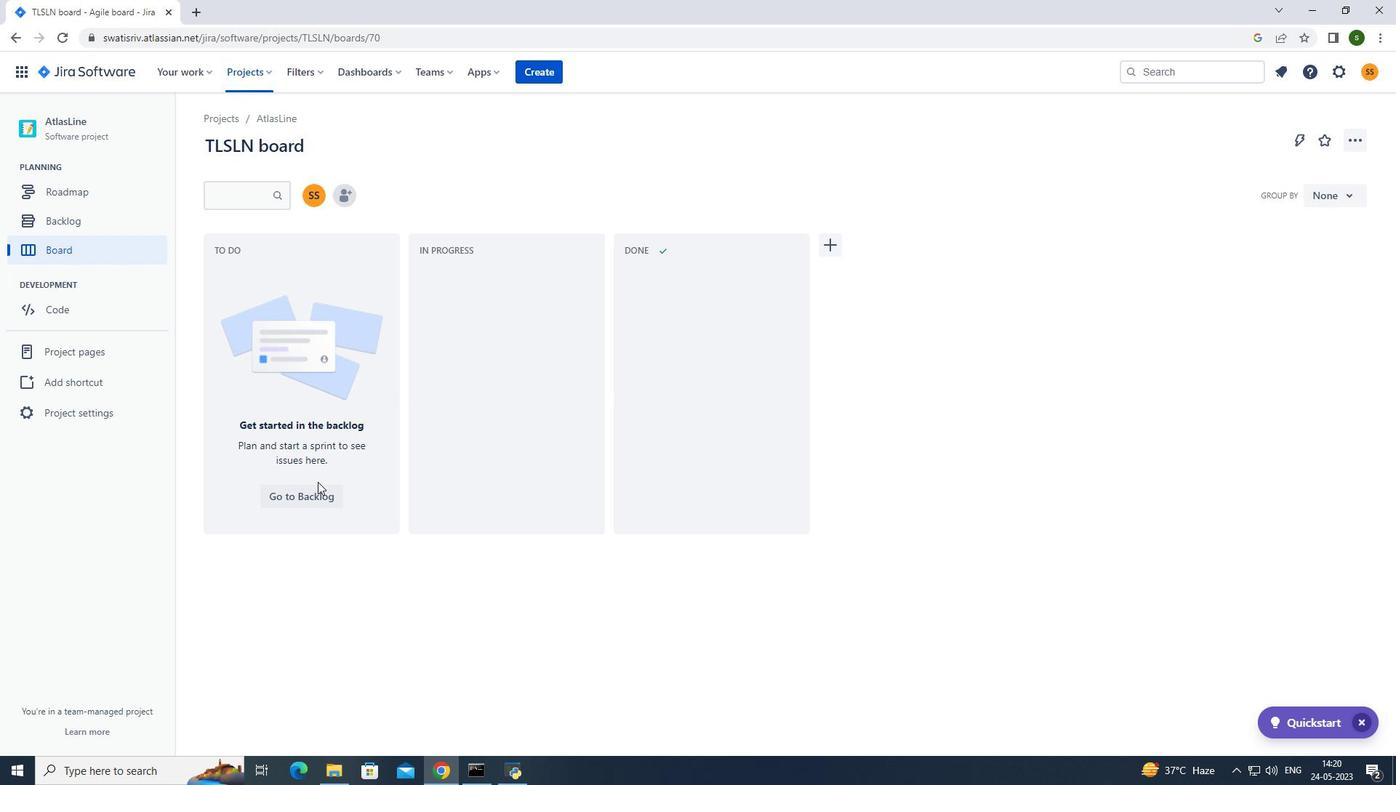 
Action: Mouse pressed left at (316, 491)
Screenshot: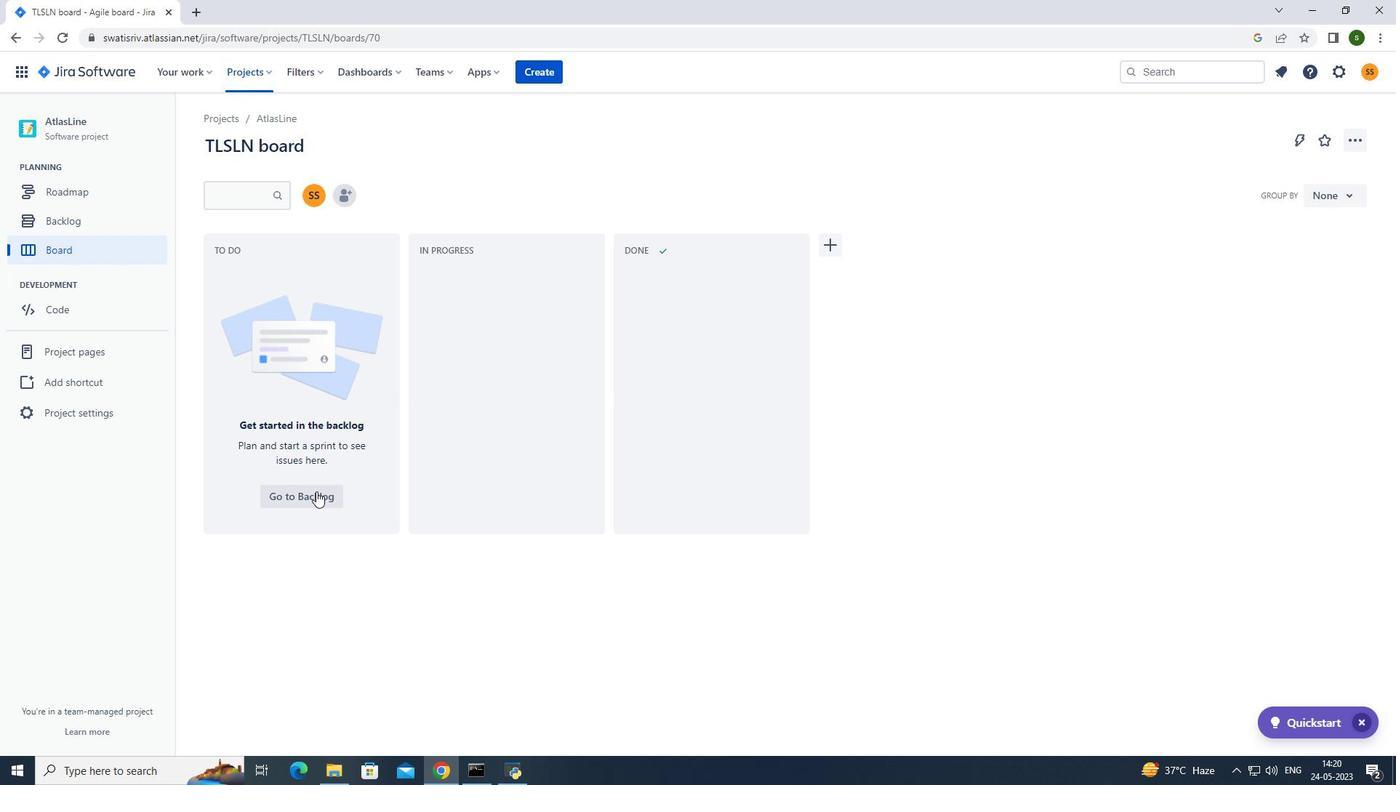 
Action: Mouse moved to (460, 439)
Screenshot: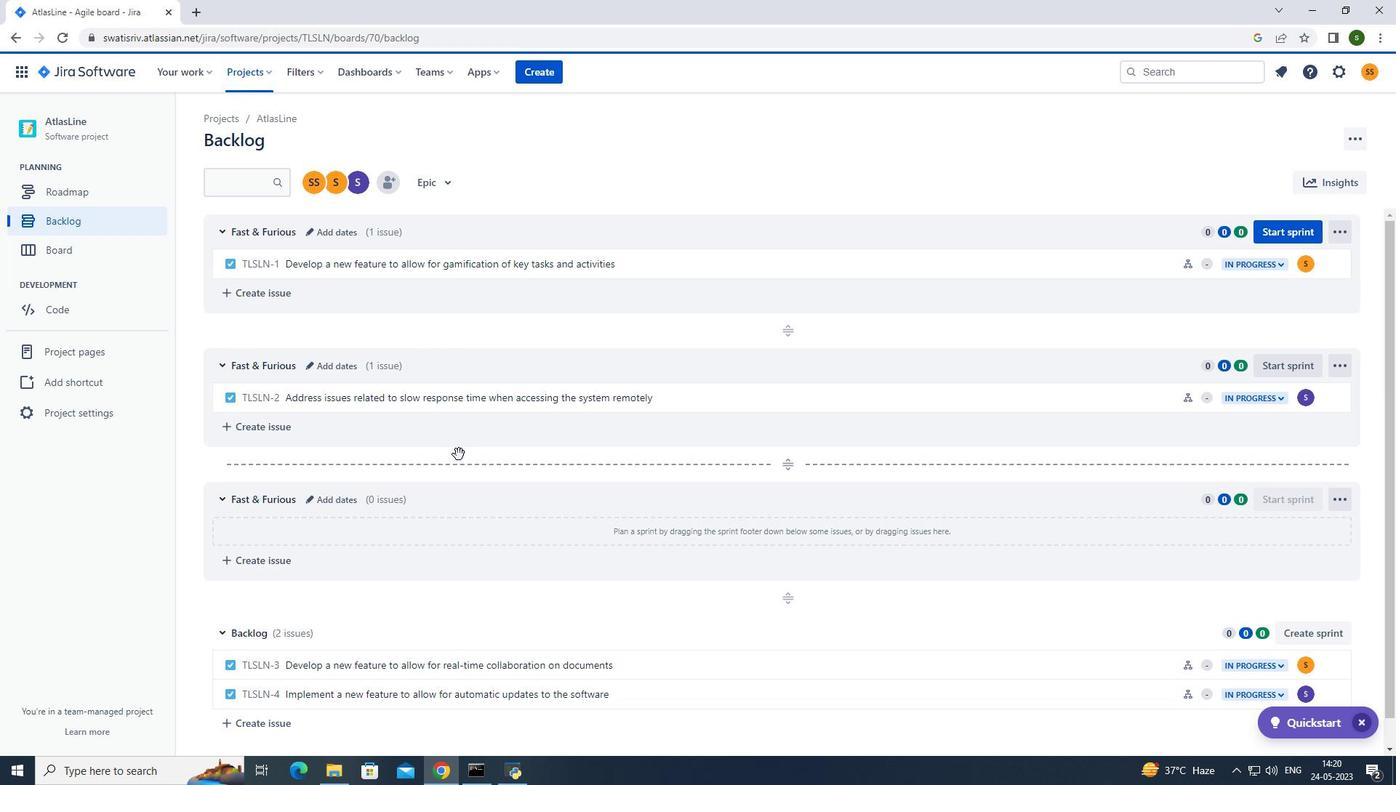 
Action: Mouse scrolled (460, 438) with delta (0, 0)
Screenshot: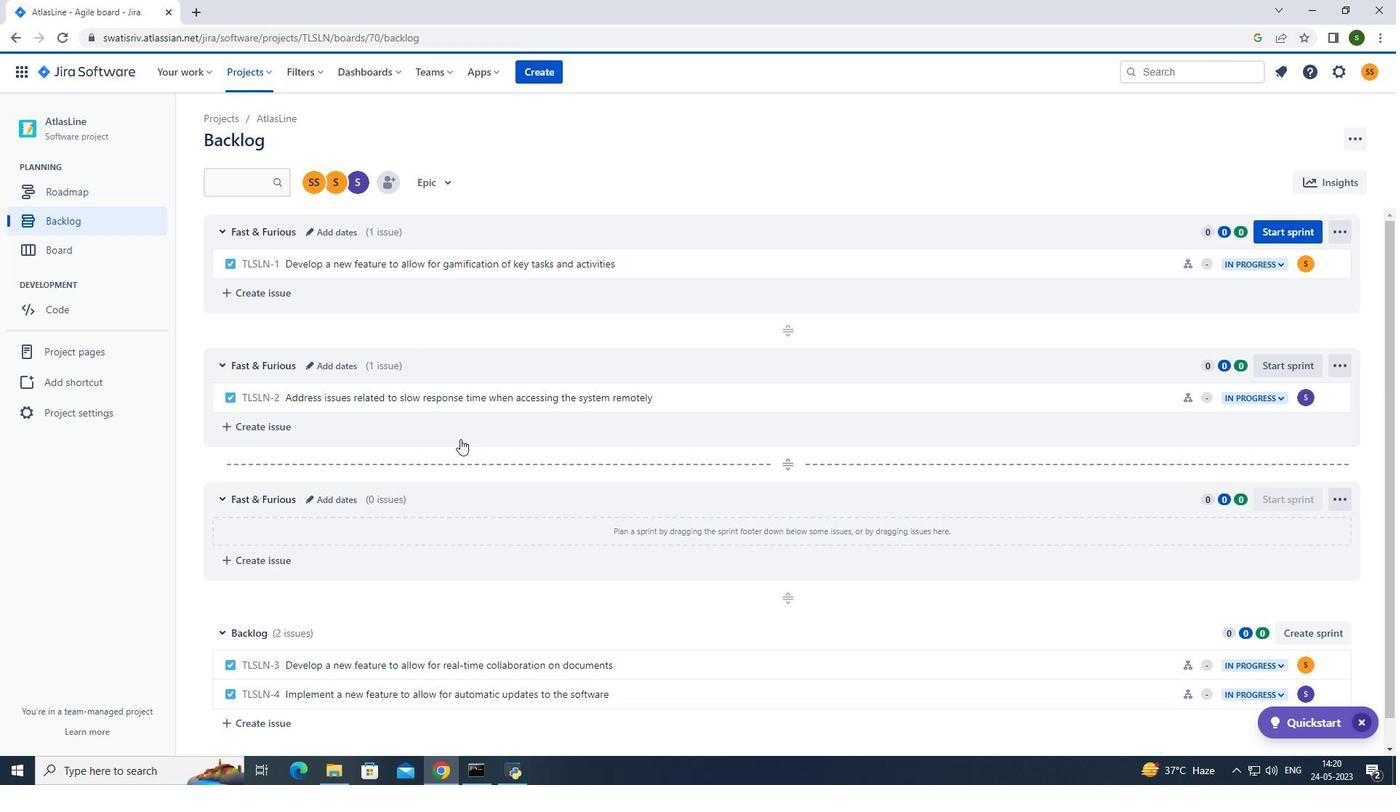 
Action: Mouse moved to (1331, 633)
Screenshot: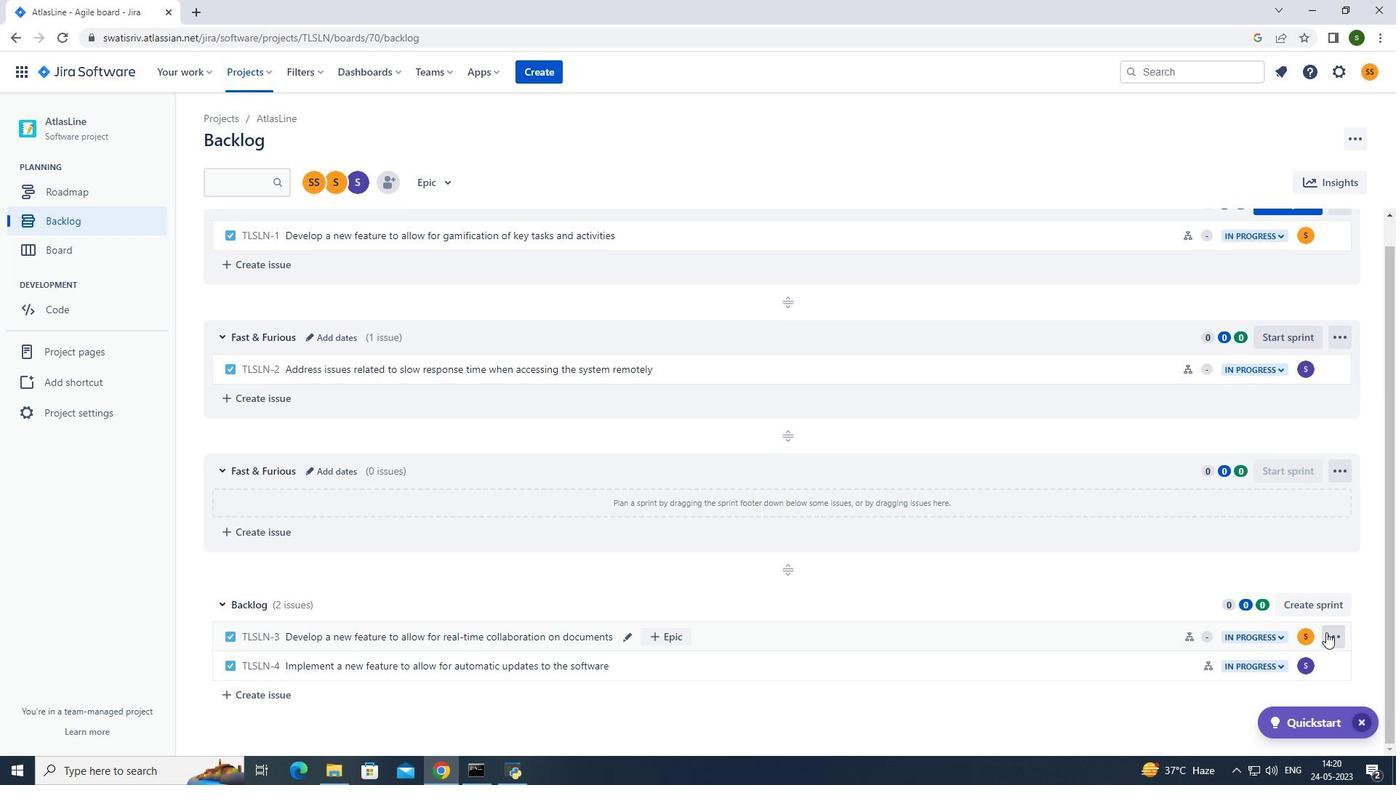 
Action: Mouse pressed left at (1331, 633)
Screenshot: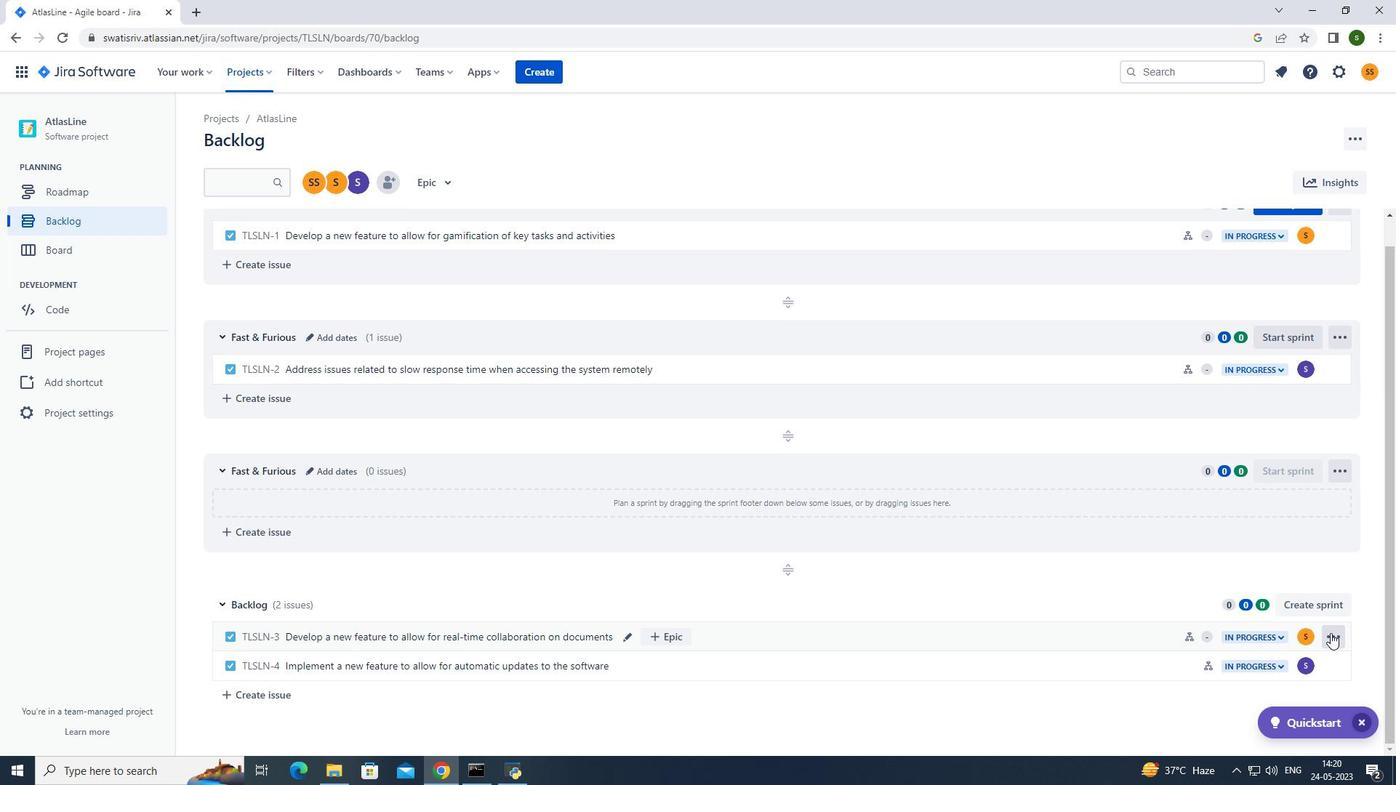 
Action: Mouse moved to (1281, 557)
Screenshot: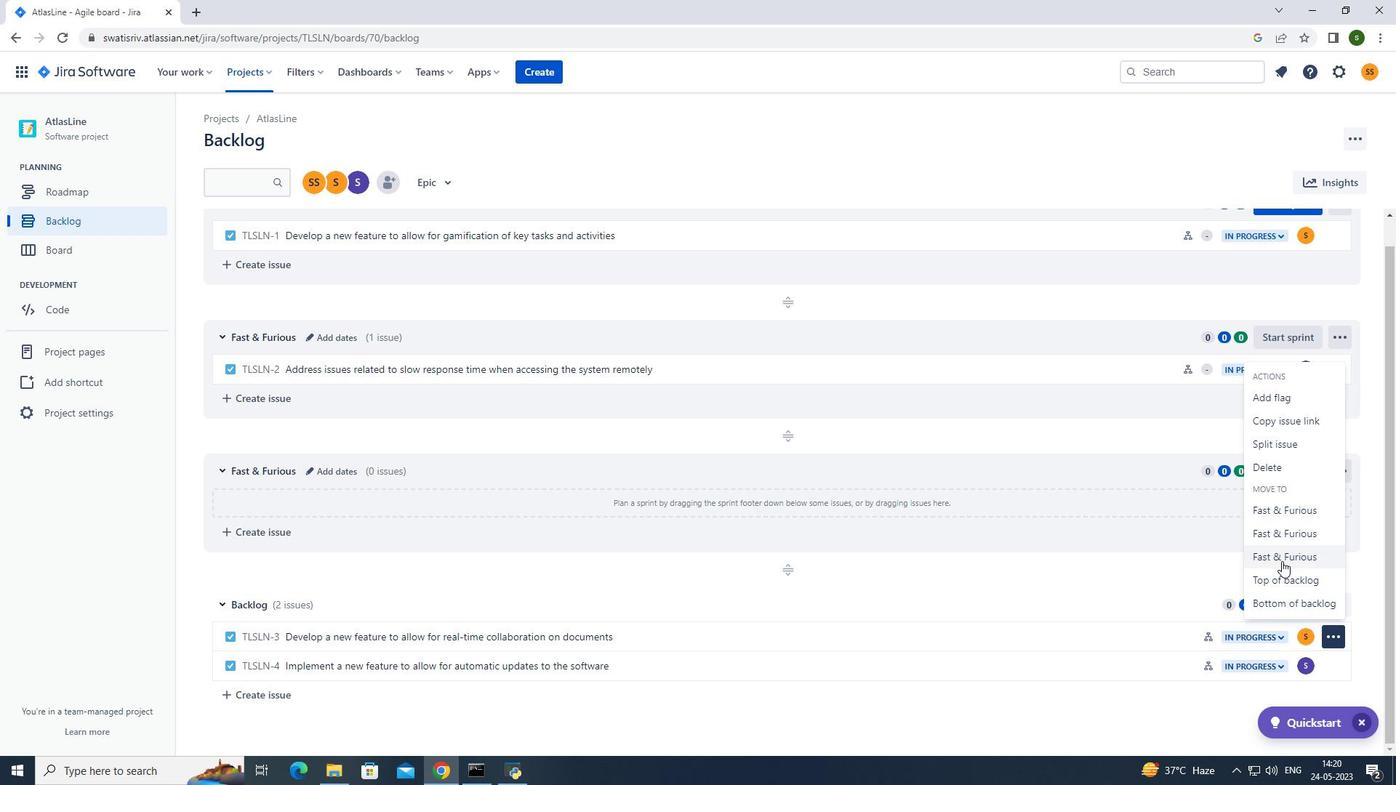
Action: Mouse pressed left at (1281, 557)
Screenshot: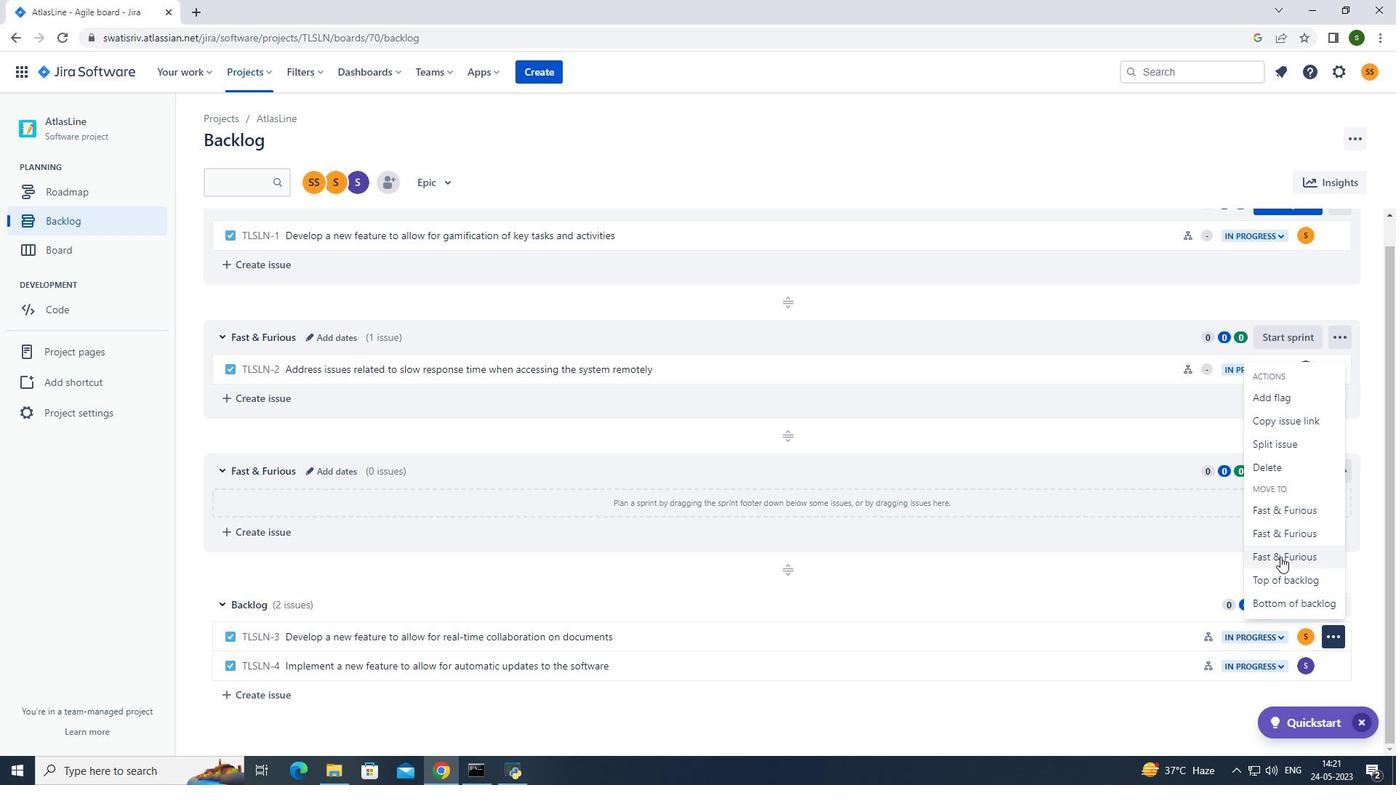 
Action: Mouse moved to (252, 64)
Screenshot: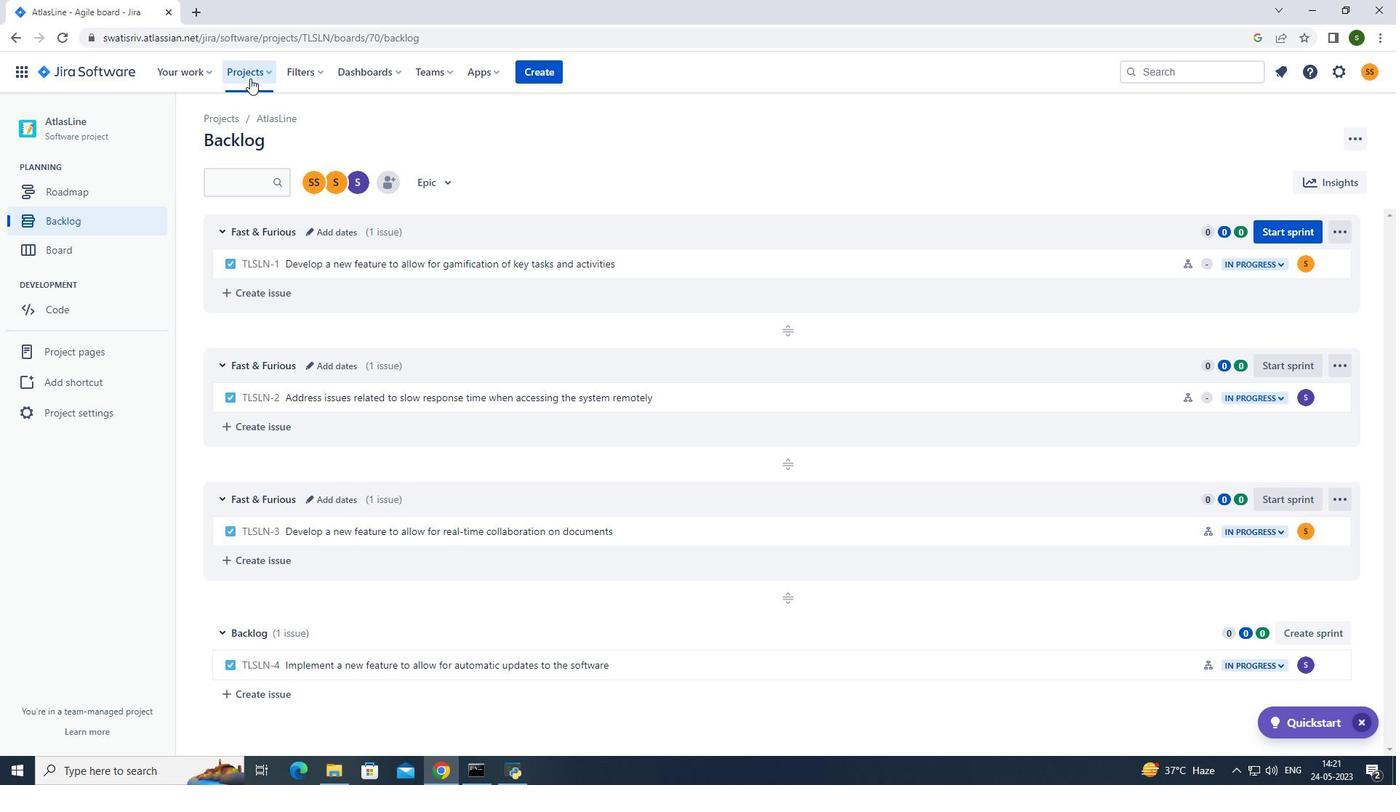 
Action: Mouse pressed left at (252, 64)
Screenshot: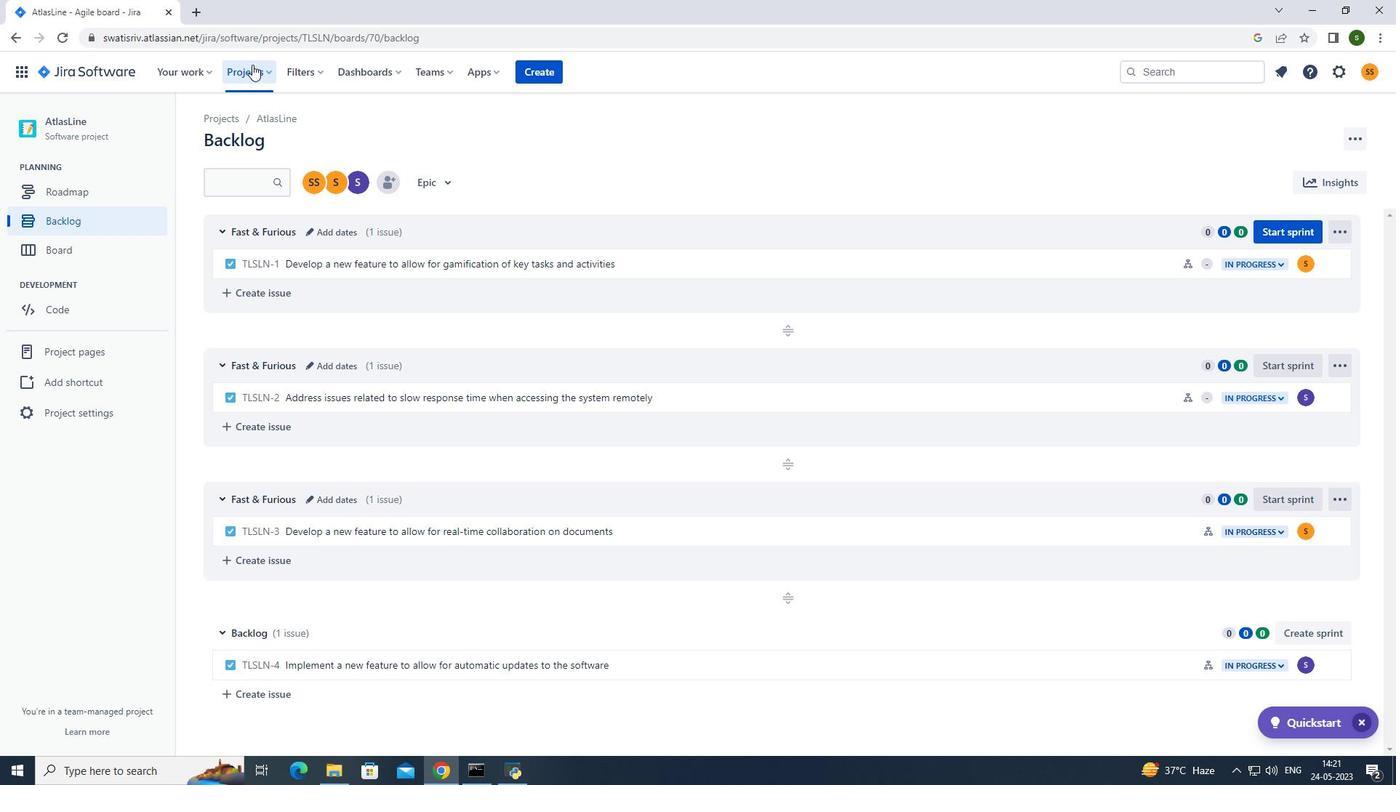 
Action: Mouse moved to (267, 128)
Screenshot: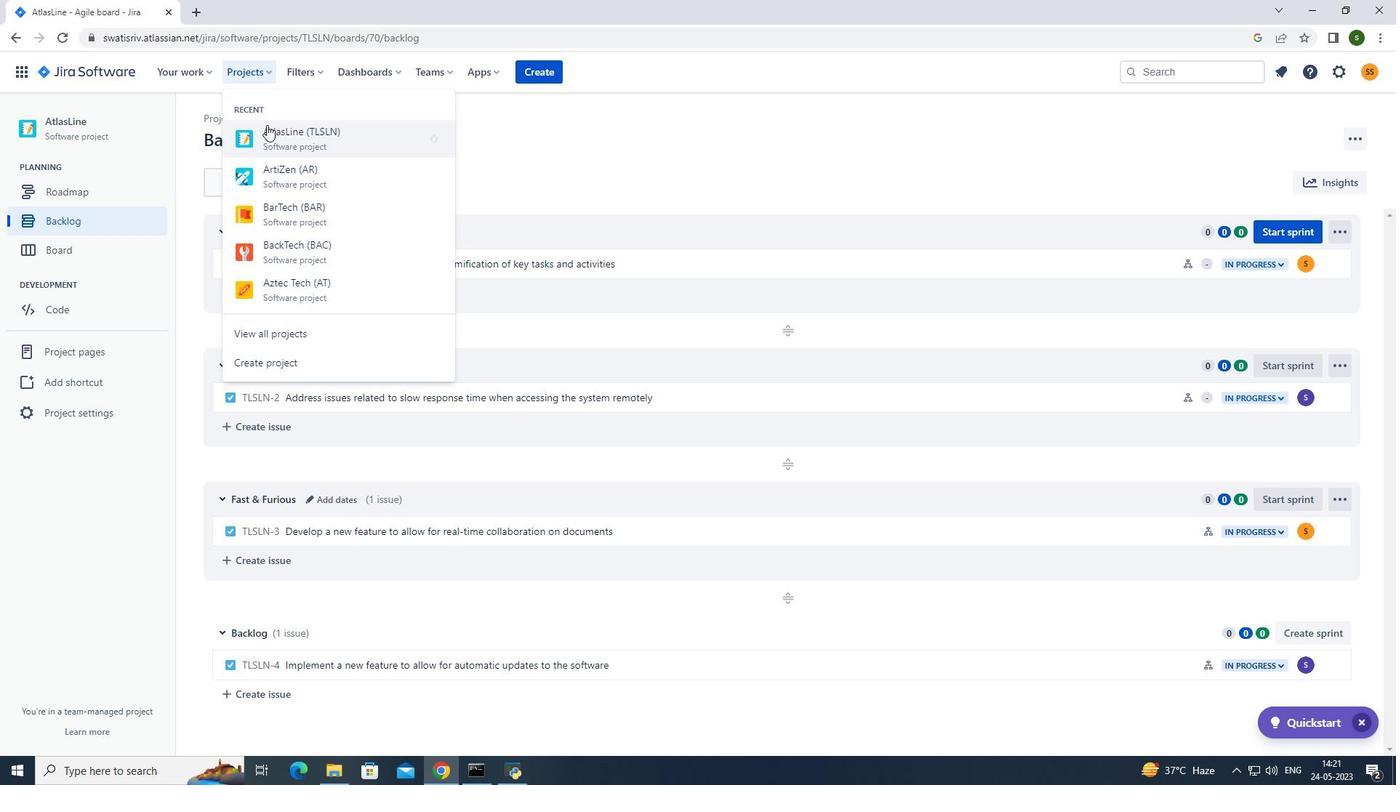 
Action: Mouse pressed left at (267, 128)
Screenshot: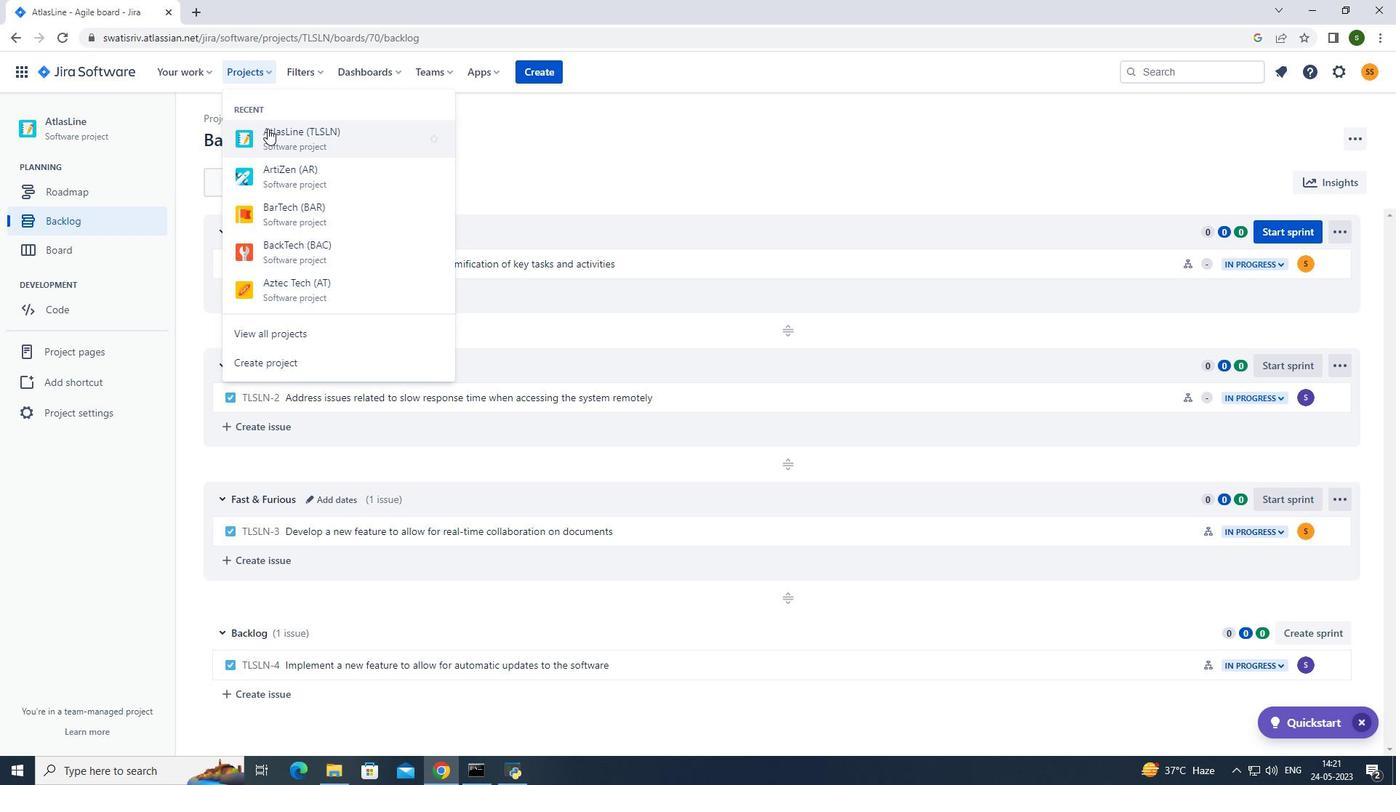 
Action: Mouse moved to (301, 504)
Screenshot: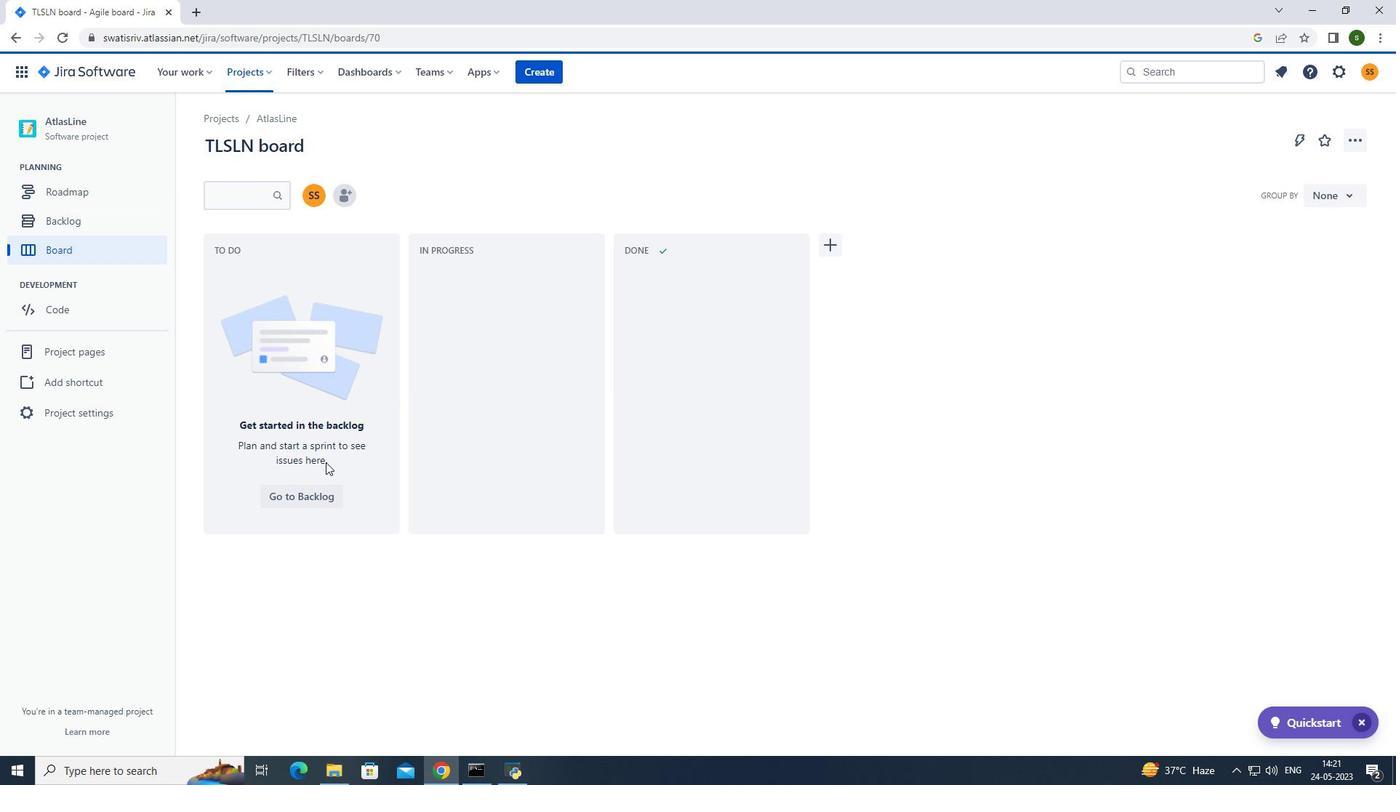 
Action: Mouse pressed left at (301, 504)
Screenshot: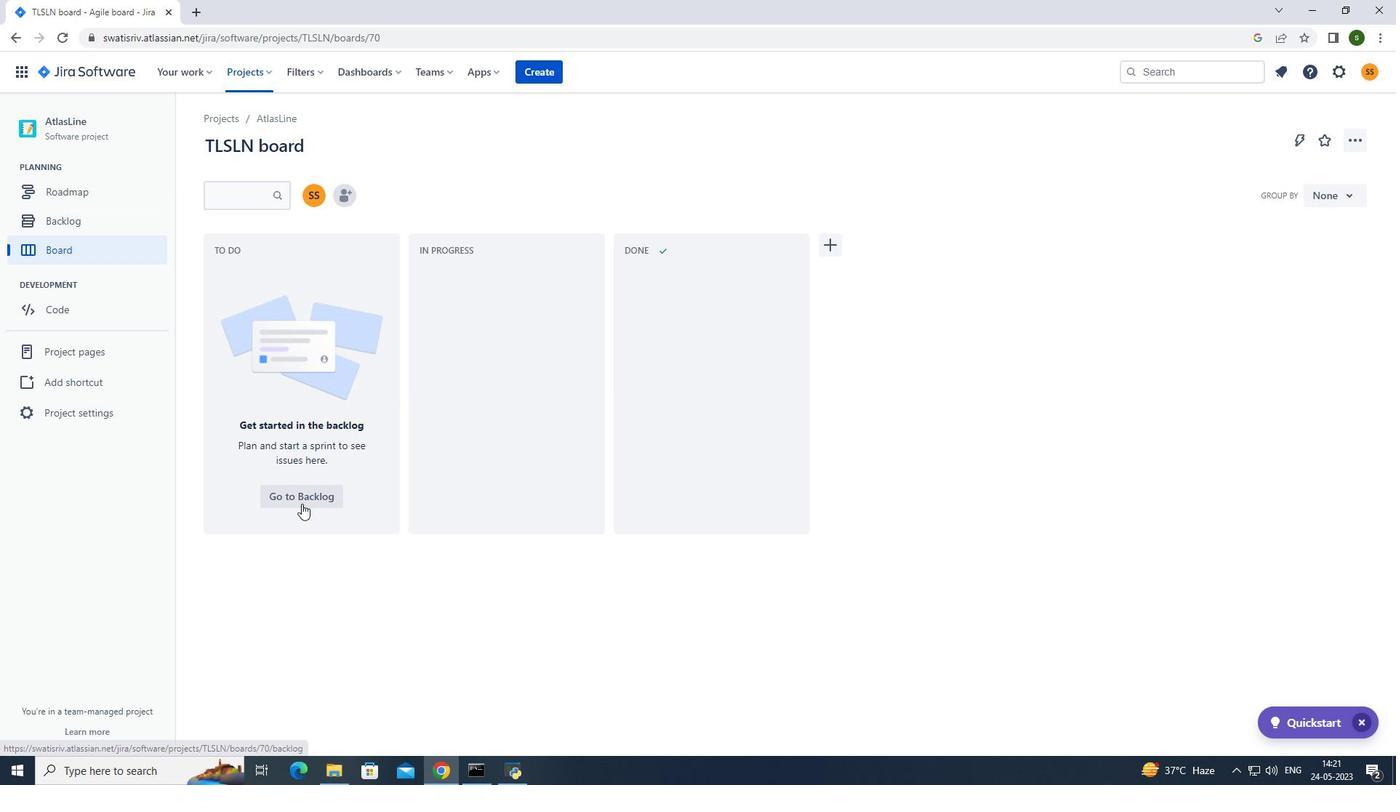 
Action: Mouse moved to (979, 505)
Screenshot: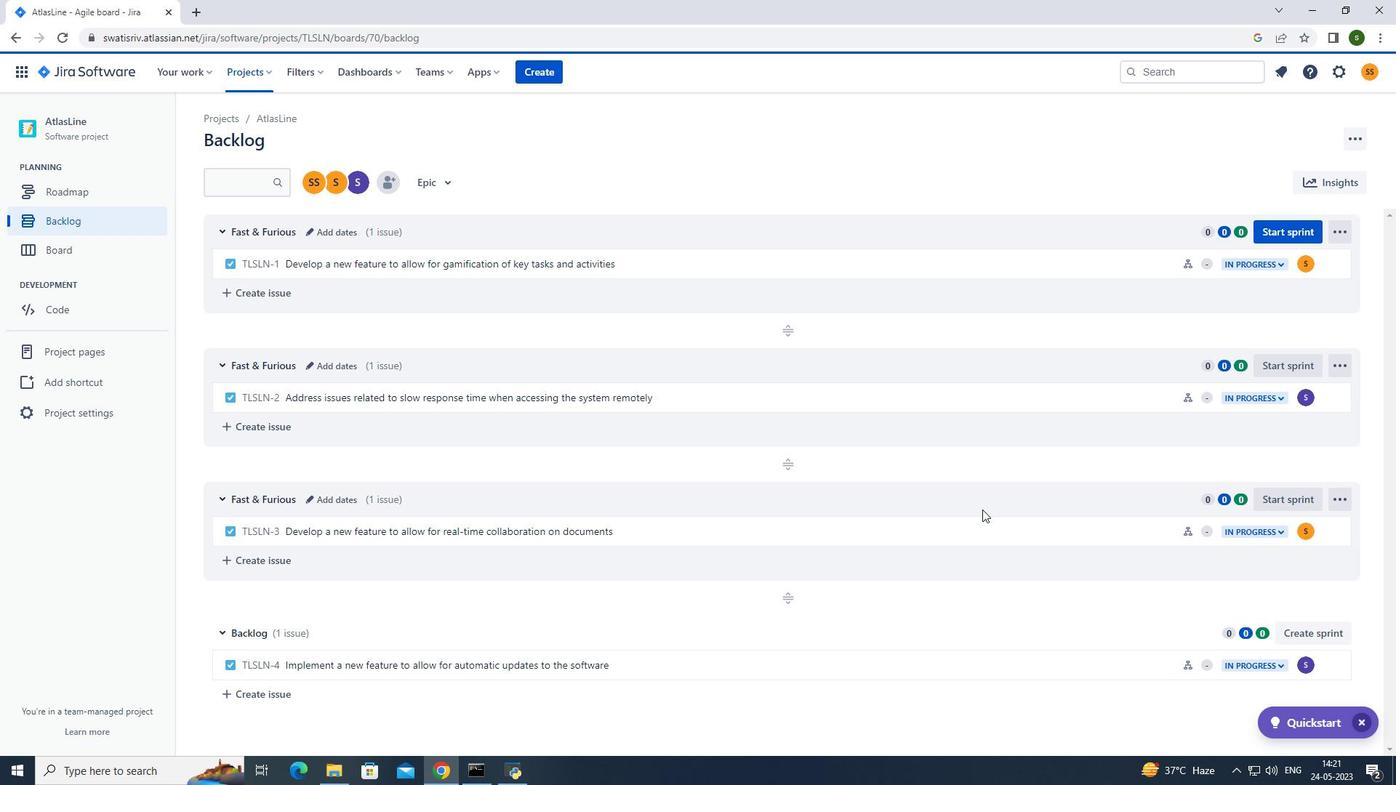 
Action: Mouse scrolled (979, 504) with delta (0, 0)
Screenshot: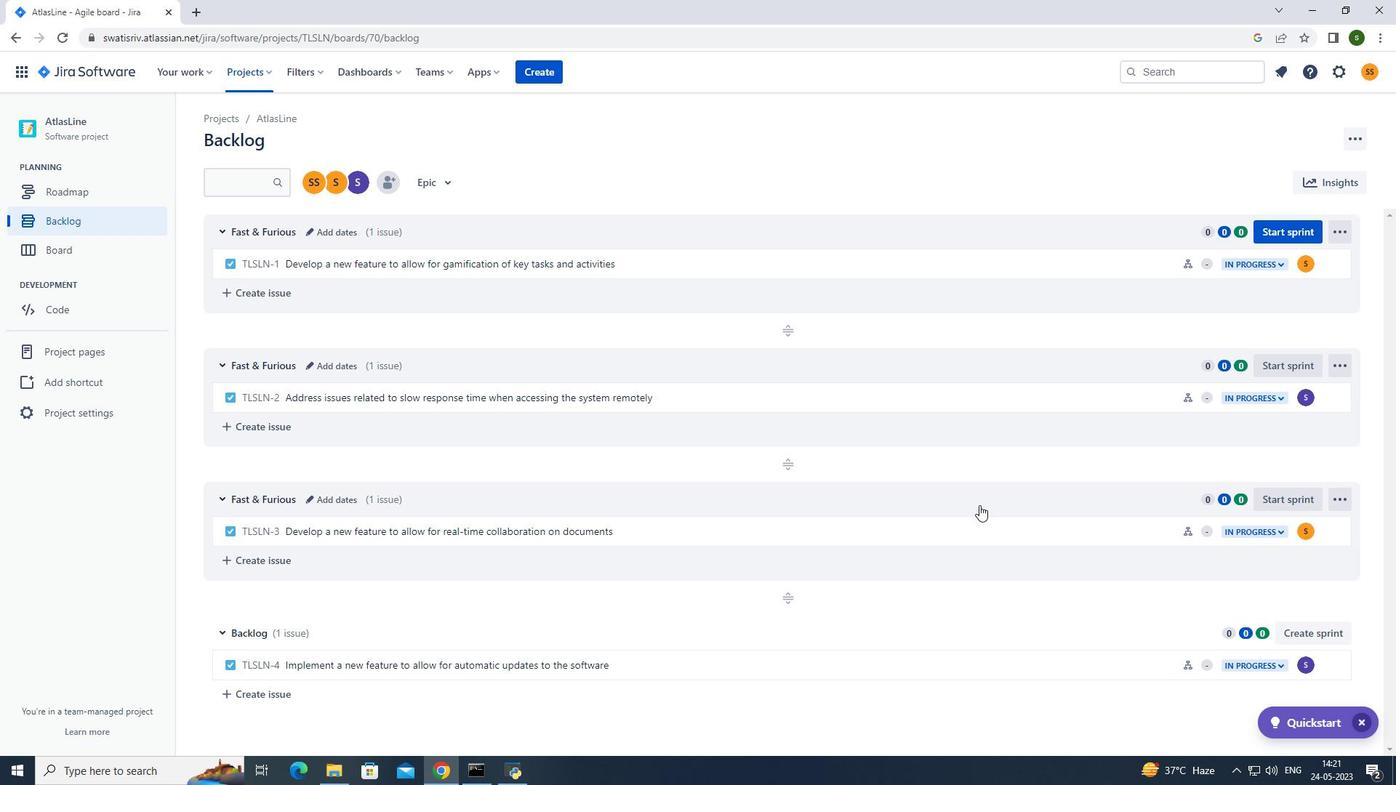 
Action: Mouse moved to (1331, 666)
Screenshot: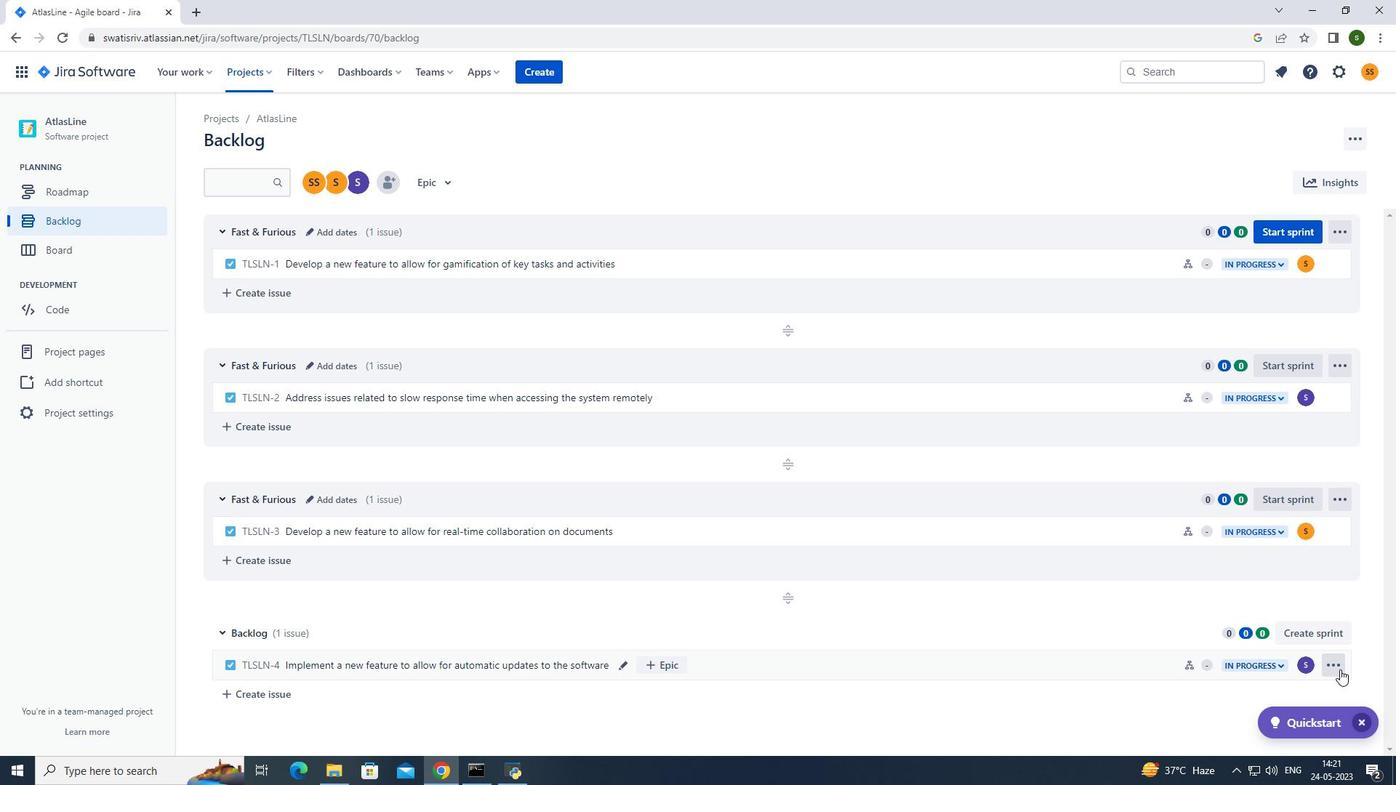 
Action: Mouse pressed left at (1331, 666)
Screenshot: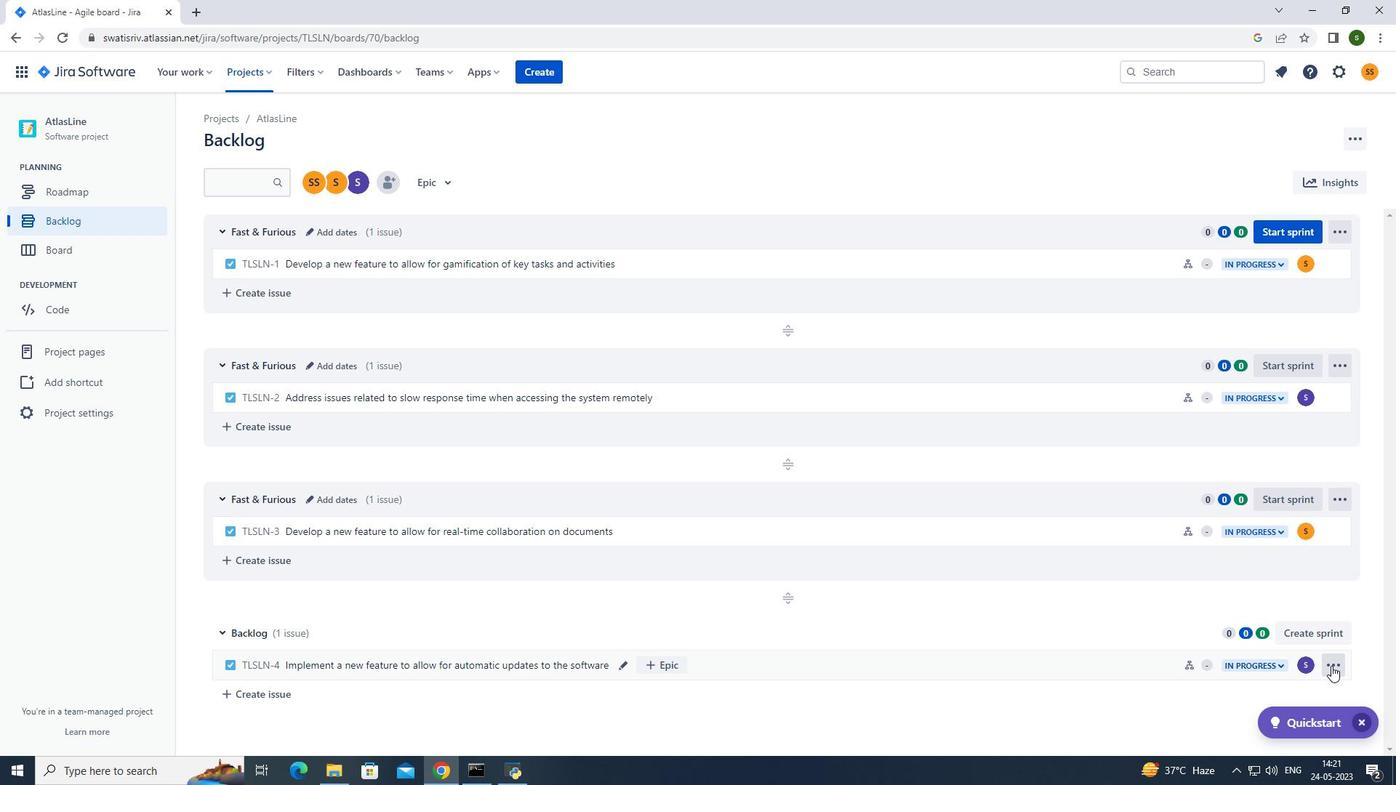 
Action: Mouse moved to (1254, 581)
Screenshot: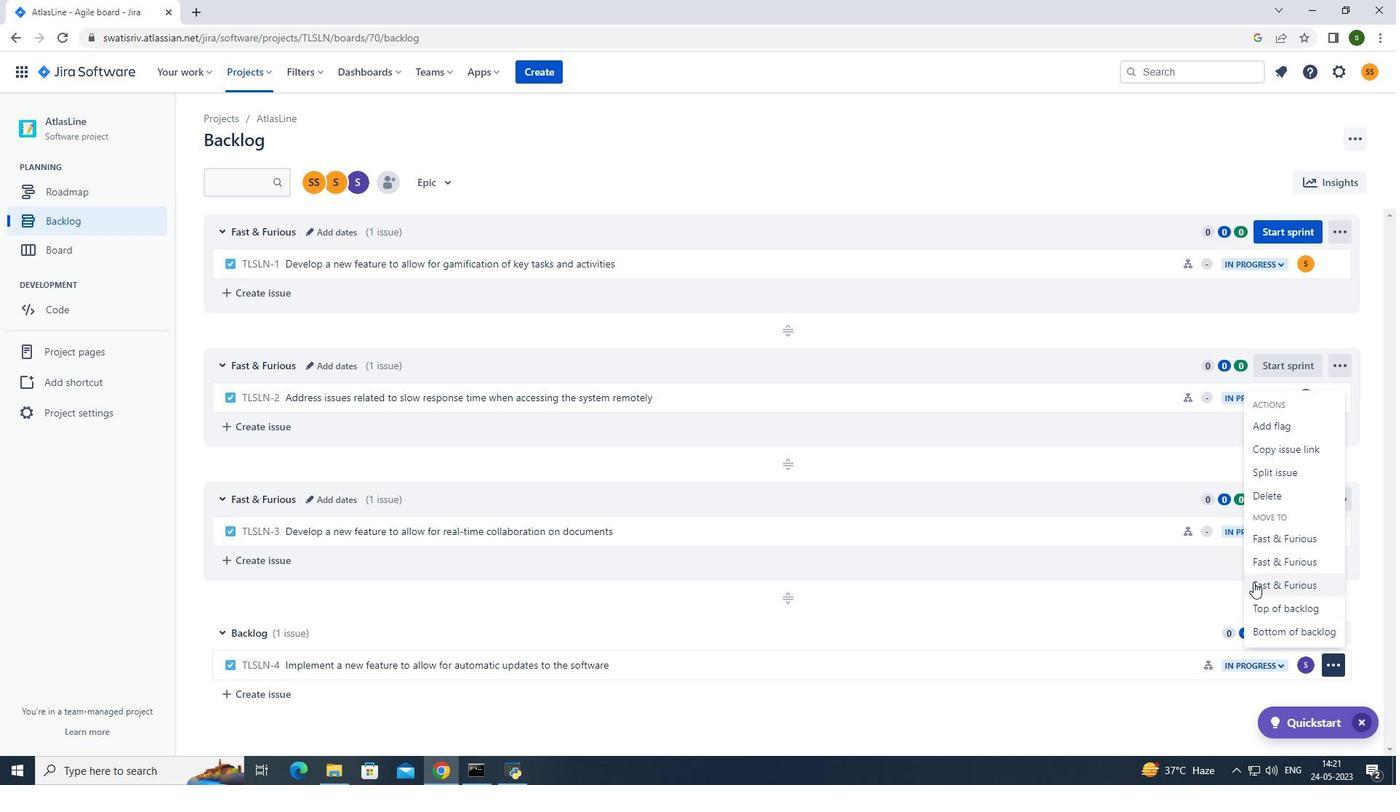 
Action: Mouse pressed left at (1254, 581)
Screenshot: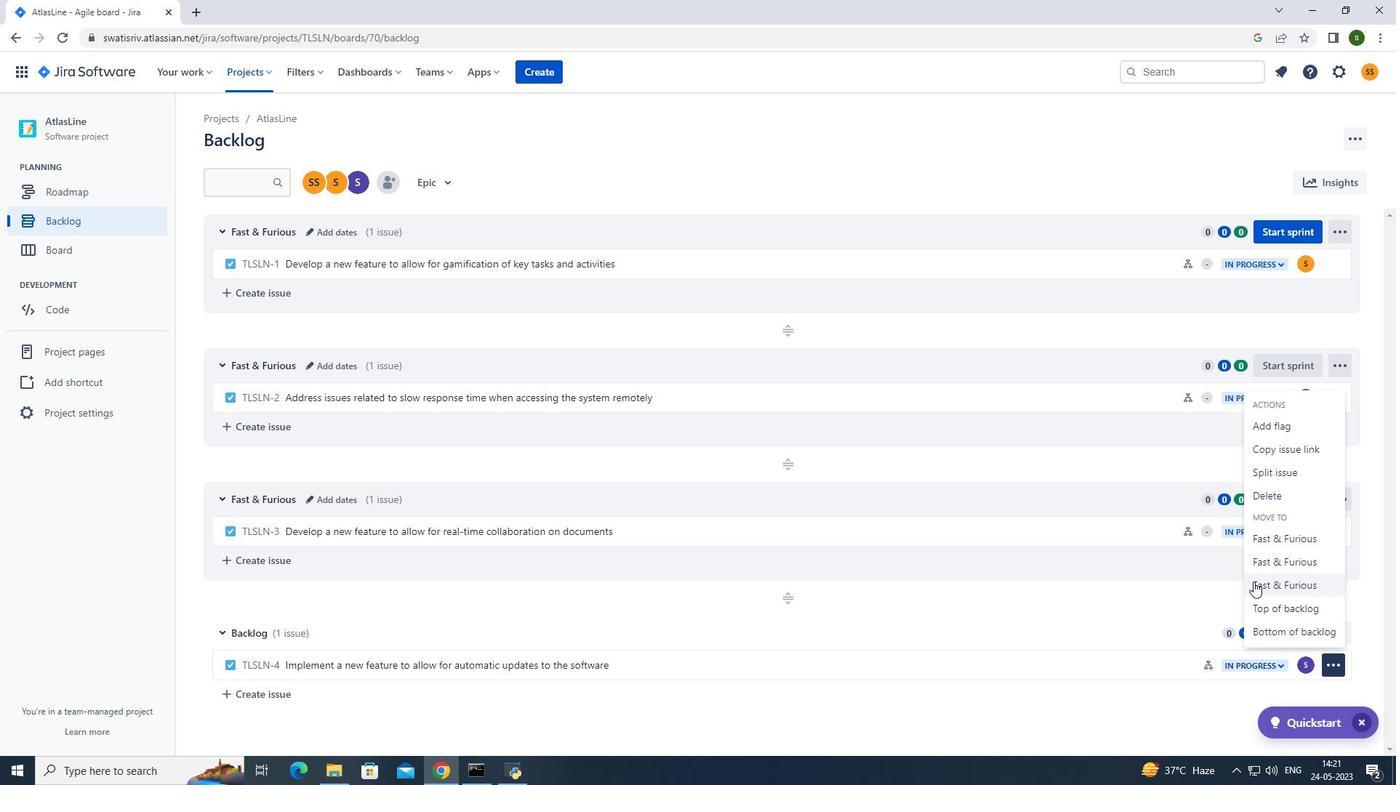 
Action: Mouse moved to (571, 125)
Screenshot: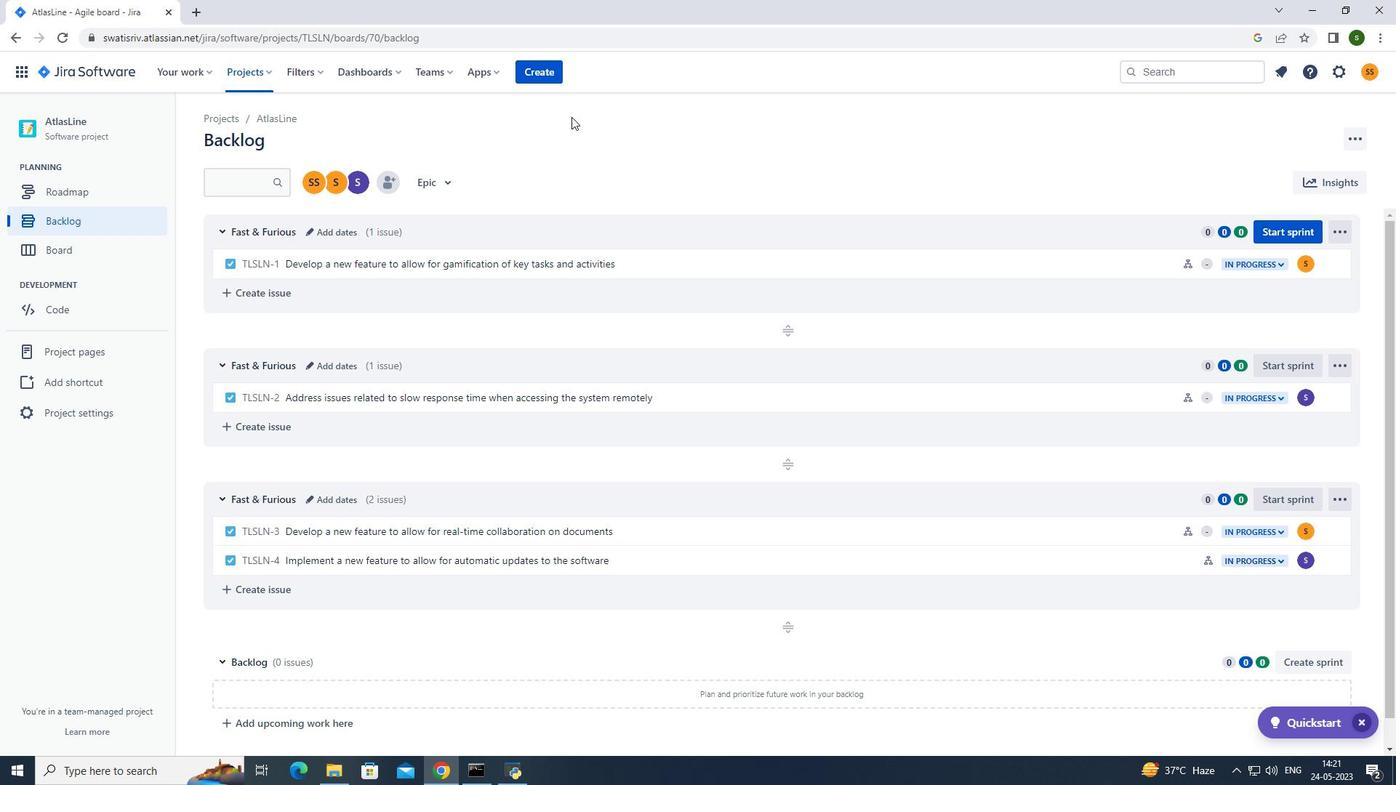 
Action: Mouse pressed left at (571, 125)
Screenshot: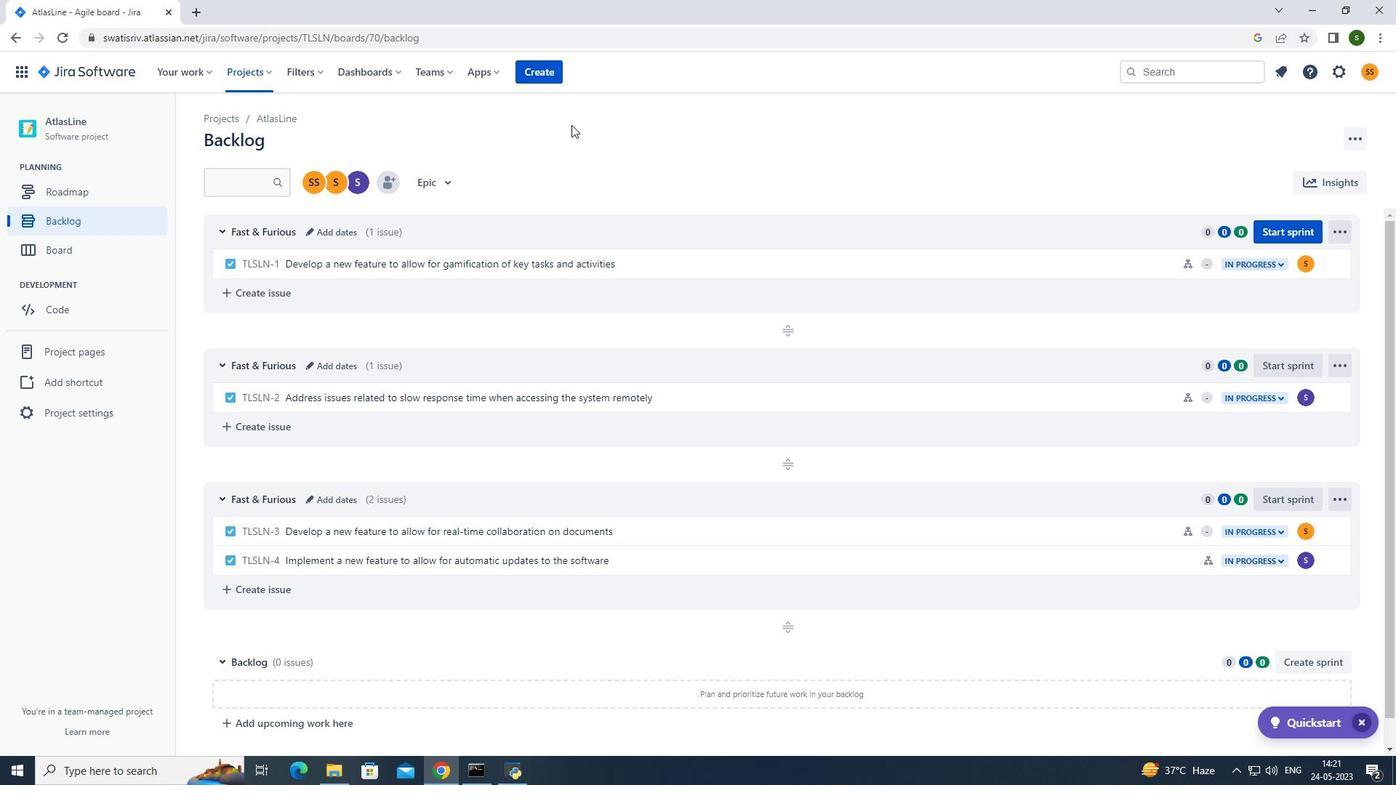 
